 Task: Create Card Donor Stewardship Performance Review in Board Social Media Advertising Strategies to Workspace Healthcare Consulting. Create Card Home Decor Review in Board Customer Journey Optimization Analytics to Workspace Healthcare Consulting. Create Card Board Meeting Preparation in Board Public Relations Thought Leadership Content Creation and Distribution to Workspace Healthcare Consulting
Action: Mouse moved to (584, 184)
Screenshot: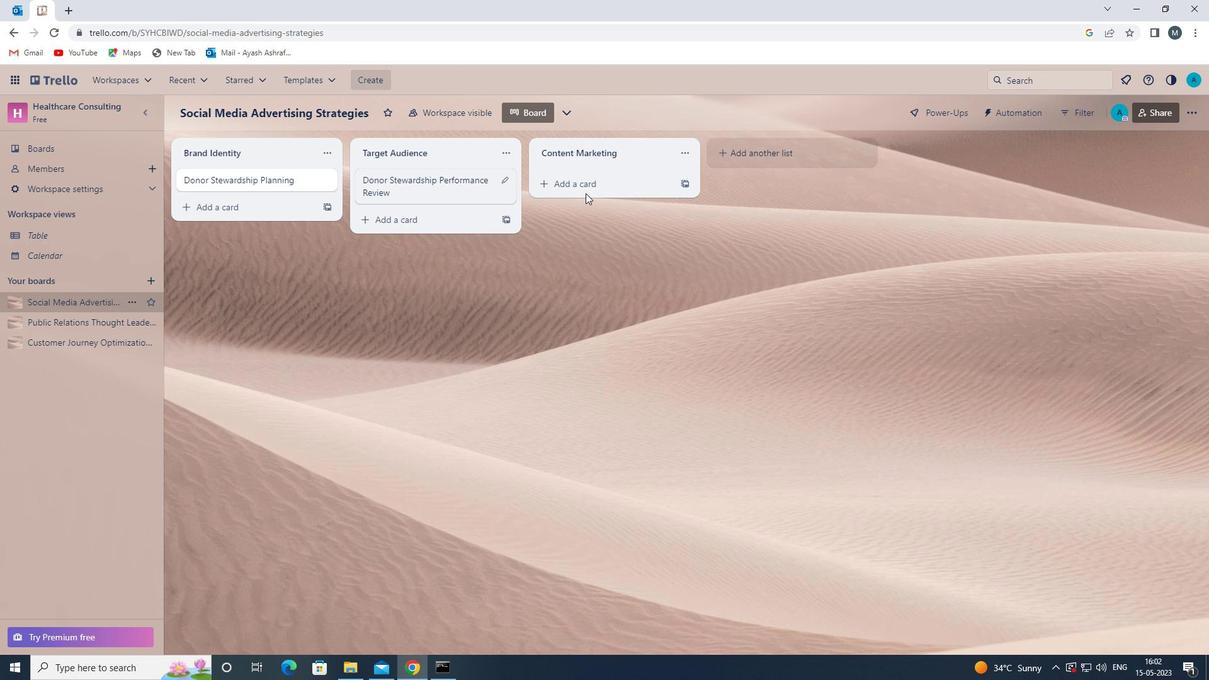 
Action: Mouse pressed left at (584, 184)
Screenshot: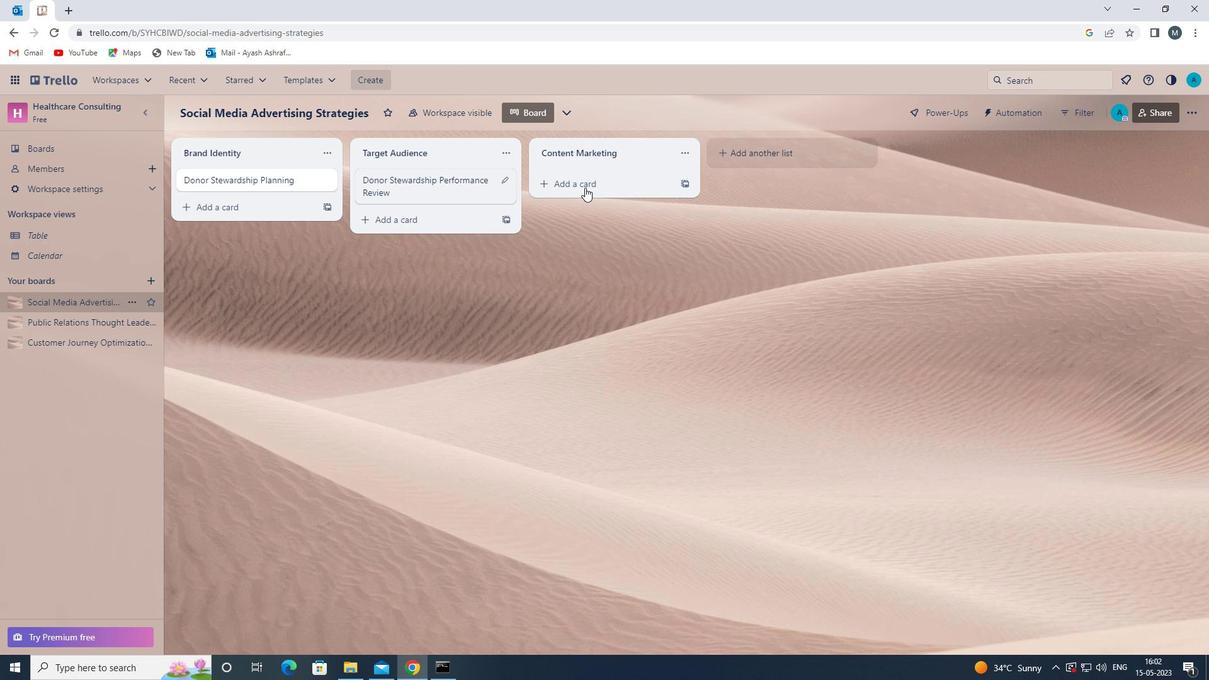 
Action: Mouse pressed left at (584, 184)
Screenshot: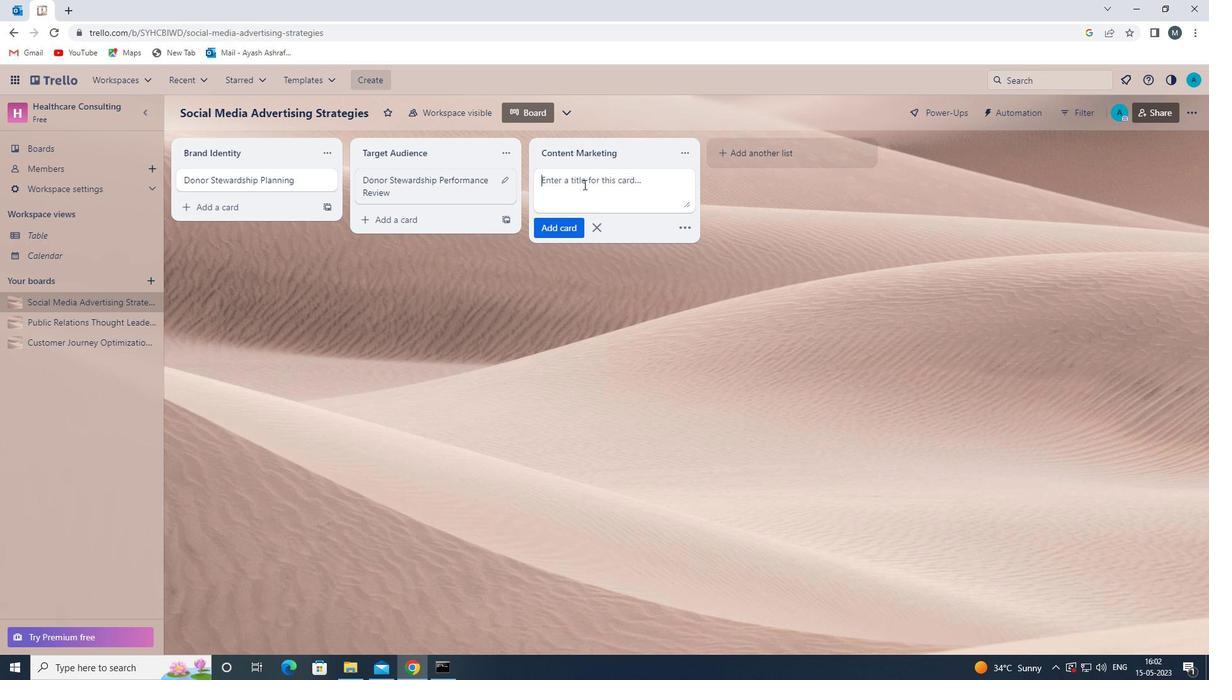 
Action: Key pressed <Key.shift><Key.shift>DONOR<Key.space><Key.shift>STEWARDSHIP<Key.space><Key.shift>PERFORMANCE<Key.space><Key.shift>REVIEW<Key.space>
Screenshot: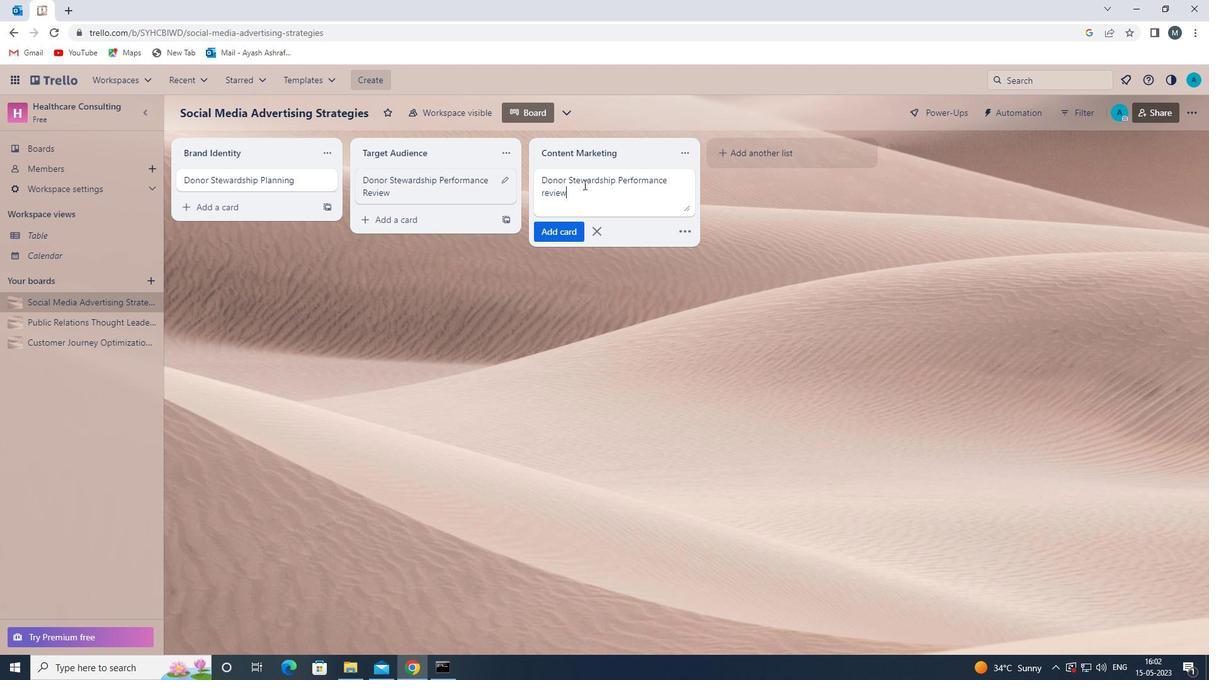 
Action: Mouse moved to (543, 193)
Screenshot: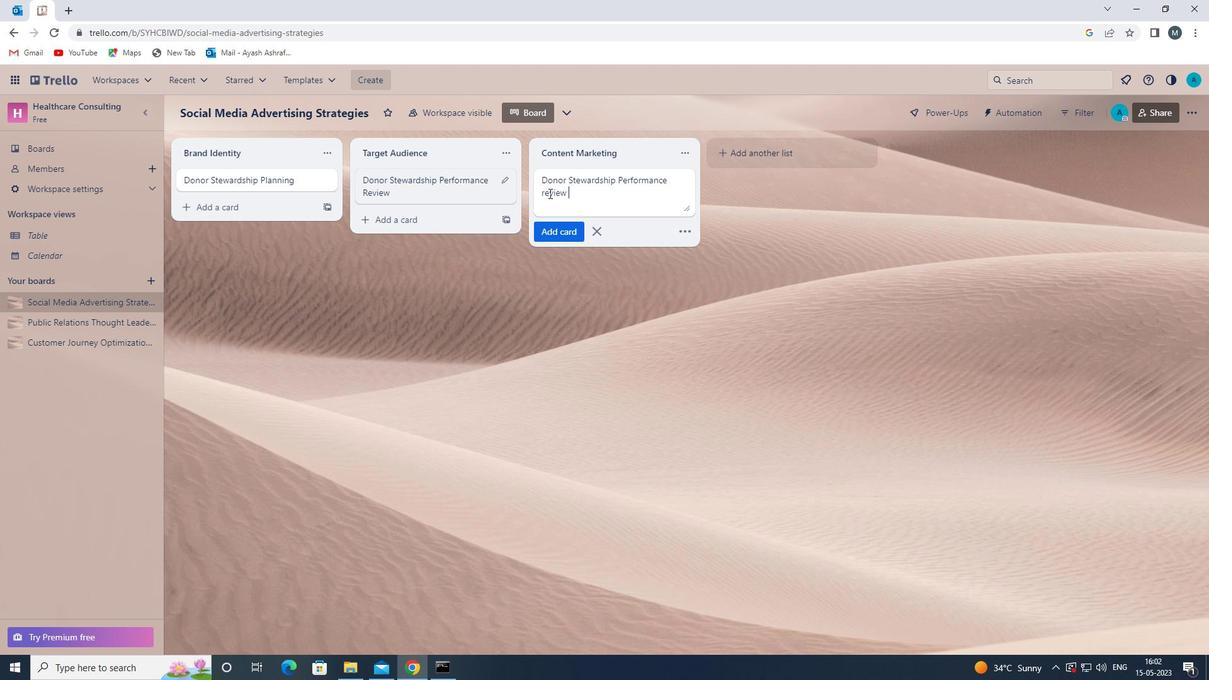
Action: Mouse pressed left at (543, 193)
Screenshot: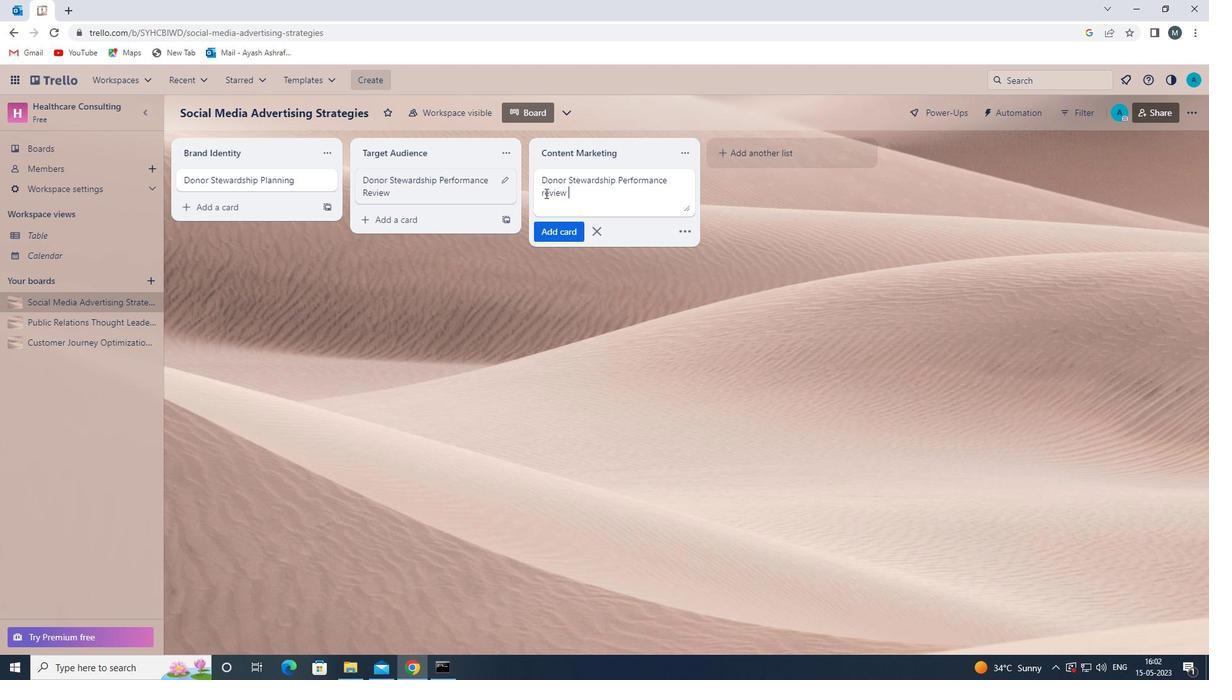 
Action: Mouse moved to (546, 197)
Screenshot: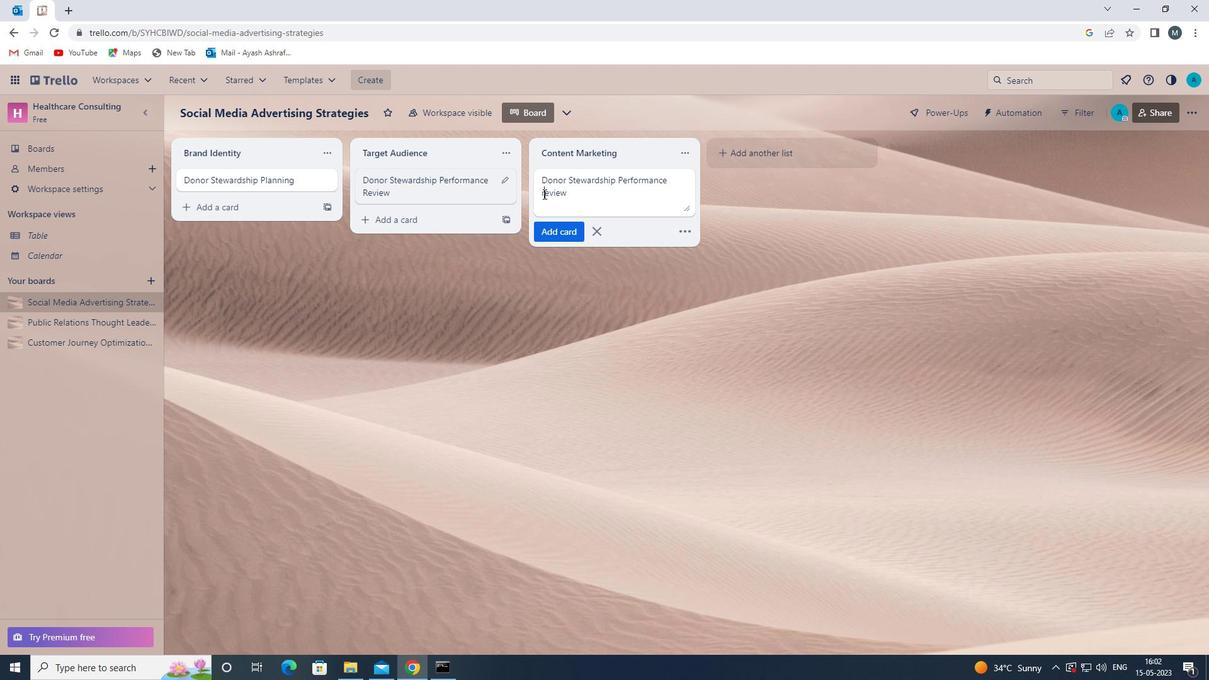 
Action: Key pressed <Key.backspace><Key.shift>R
Screenshot: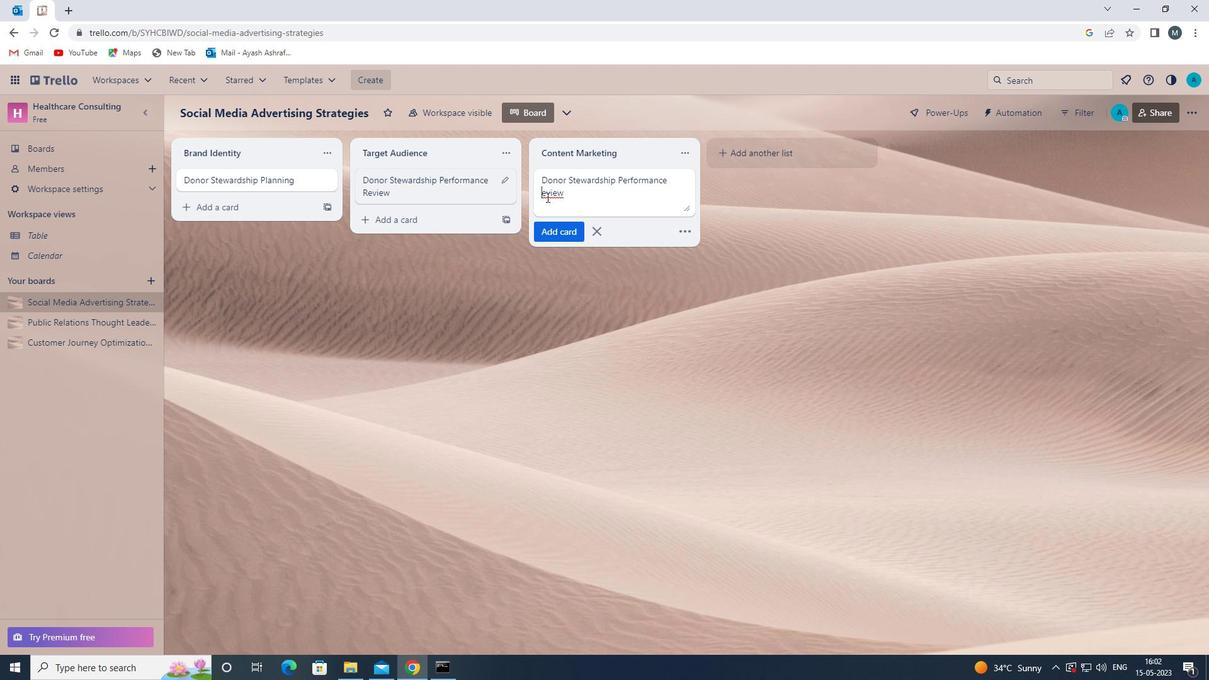 
Action: Mouse moved to (560, 231)
Screenshot: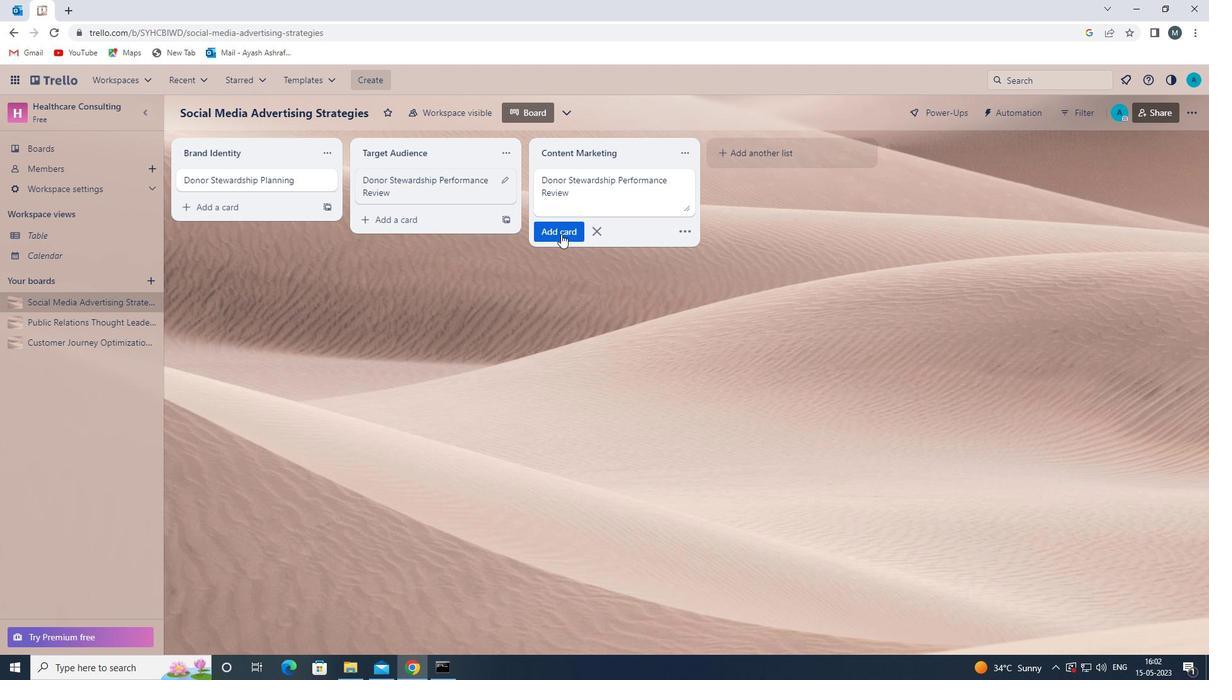 
Action: Mouse pressed left at (560, 231)
Screenshot: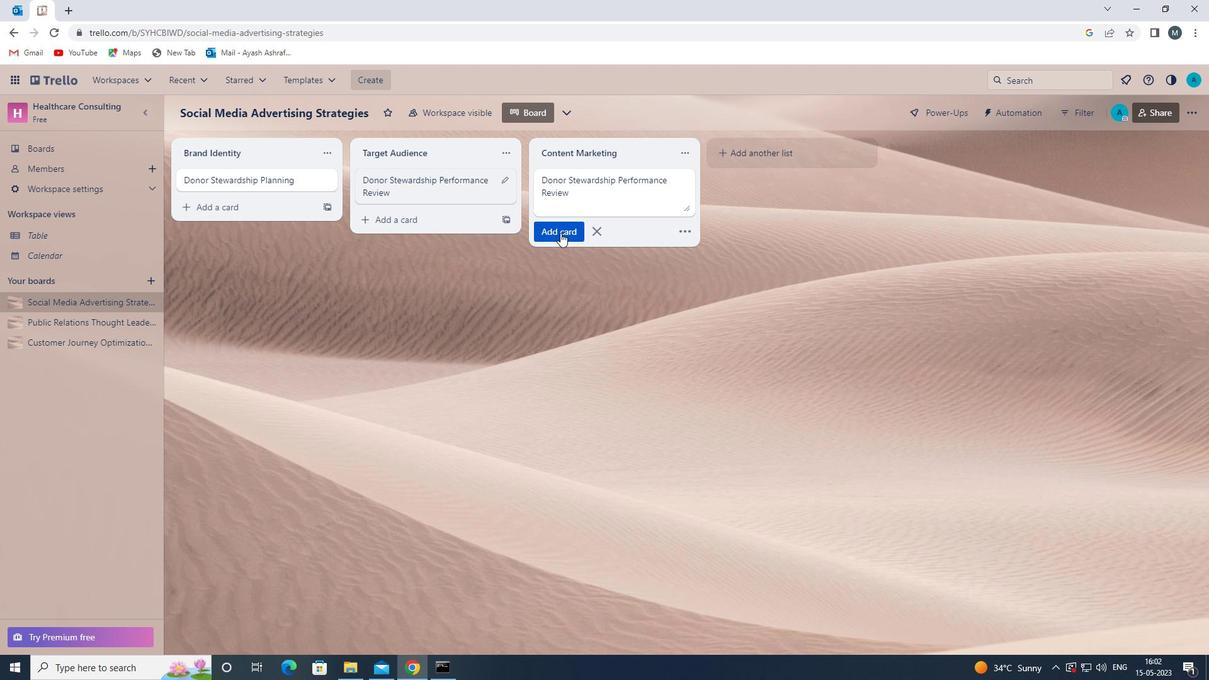 
Action: Mouse moved to (497, 342)
Screenshot: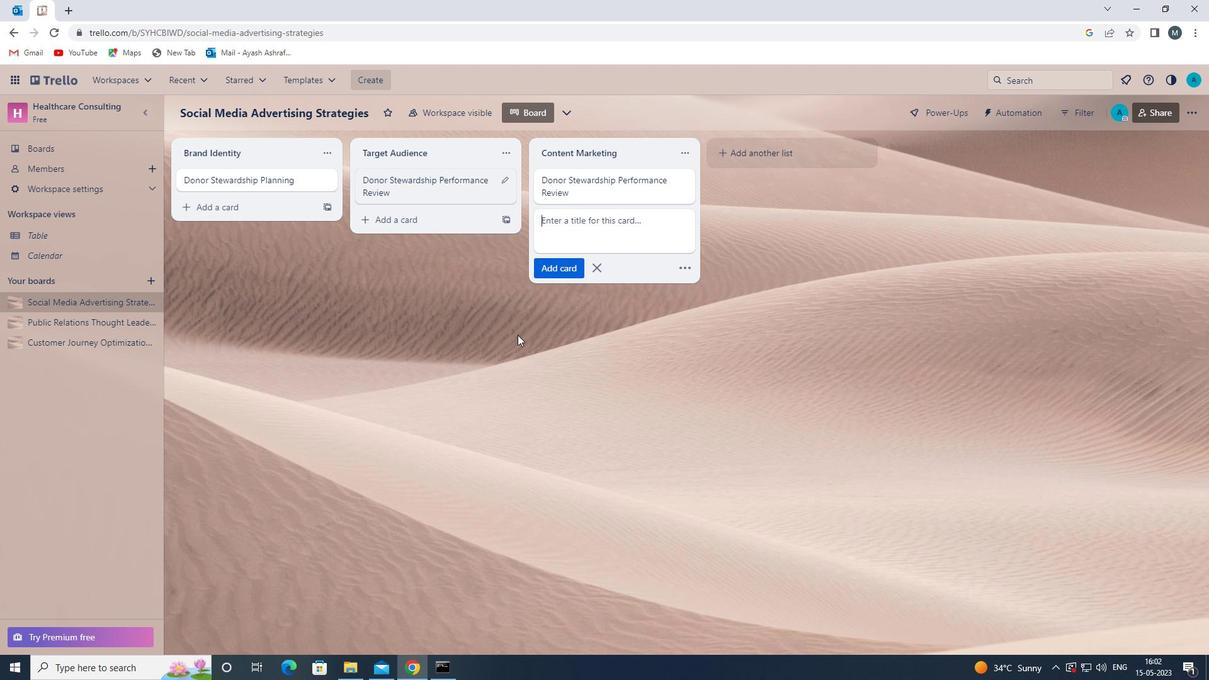 
Action: Mouse pressed left at (497, 342)
Screenshot: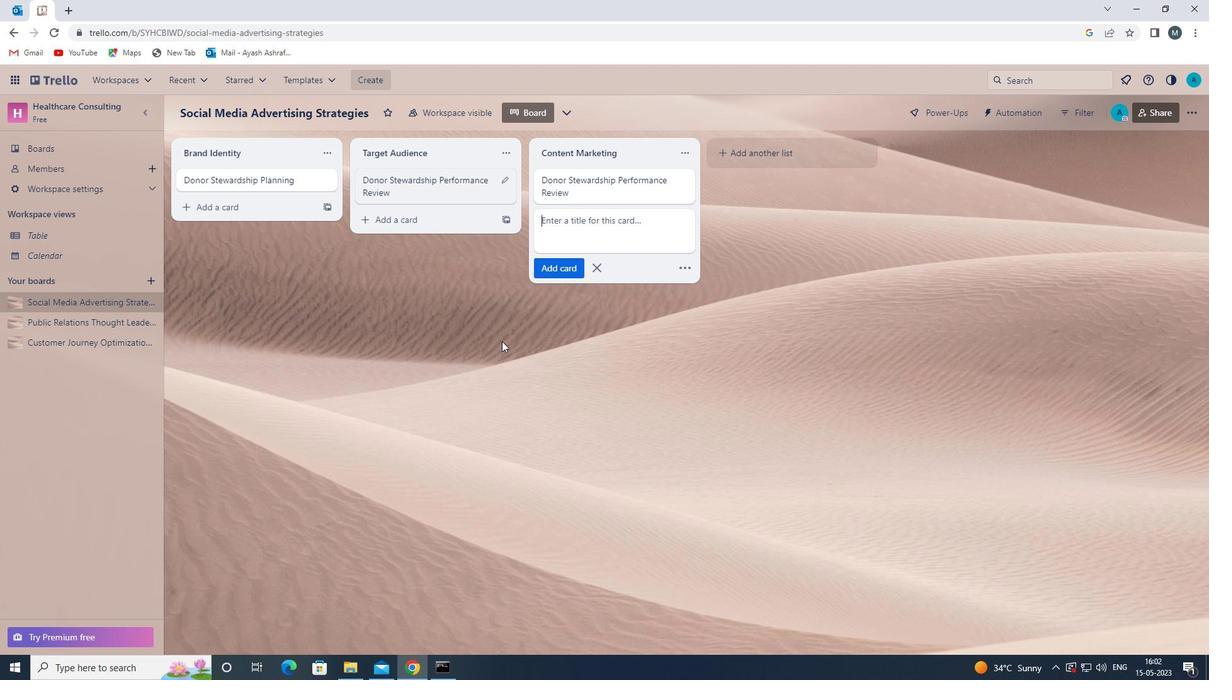 
Action: Mouse moved to (61, 341)
Screenshot: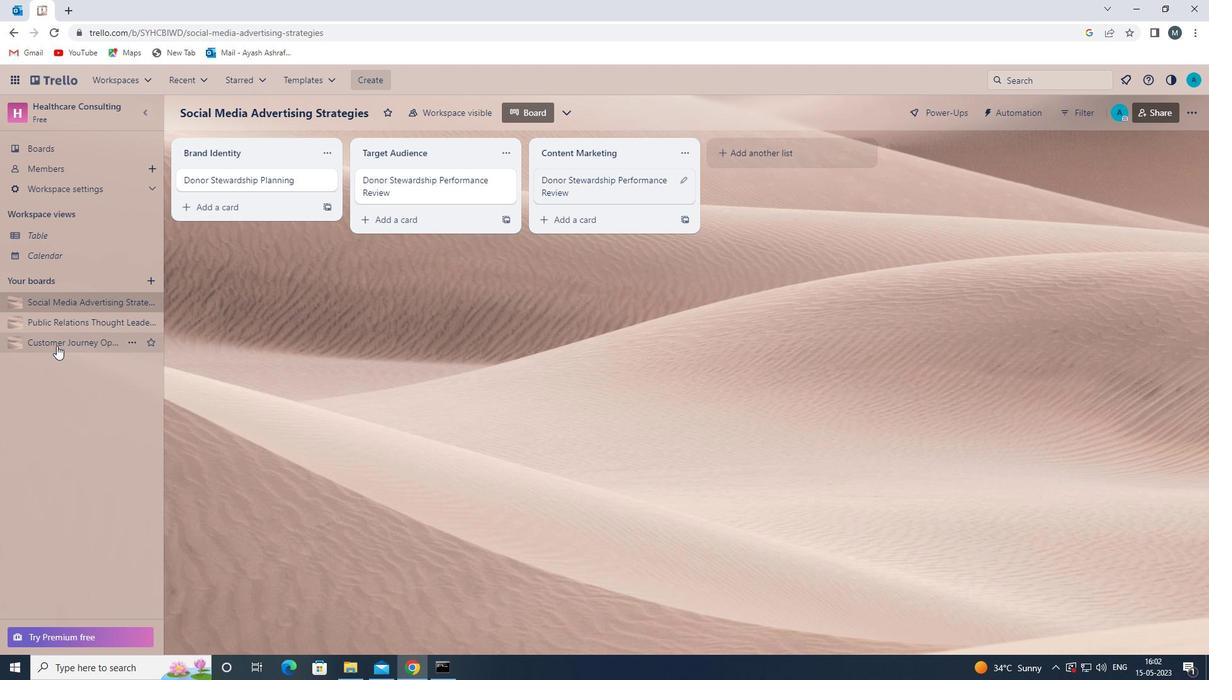 
Action: Mouse pressed left at (61, 341)
Screenshot: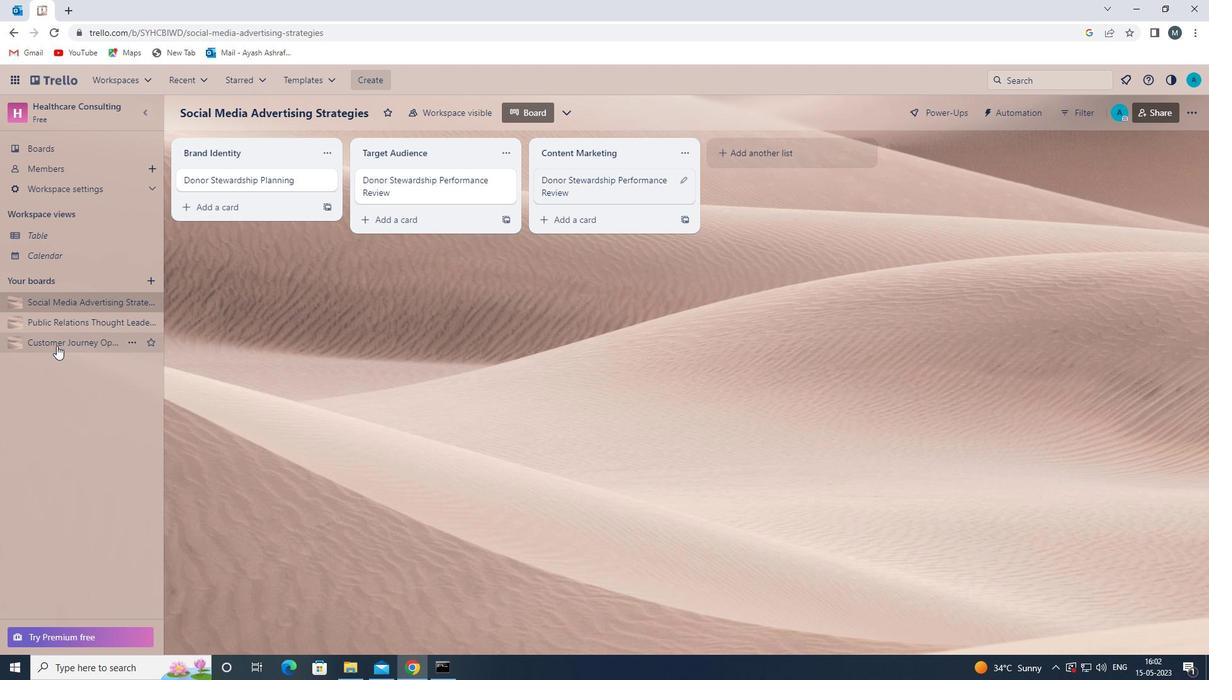 
Action: Mouse moved to (556, 184)
Screenshot: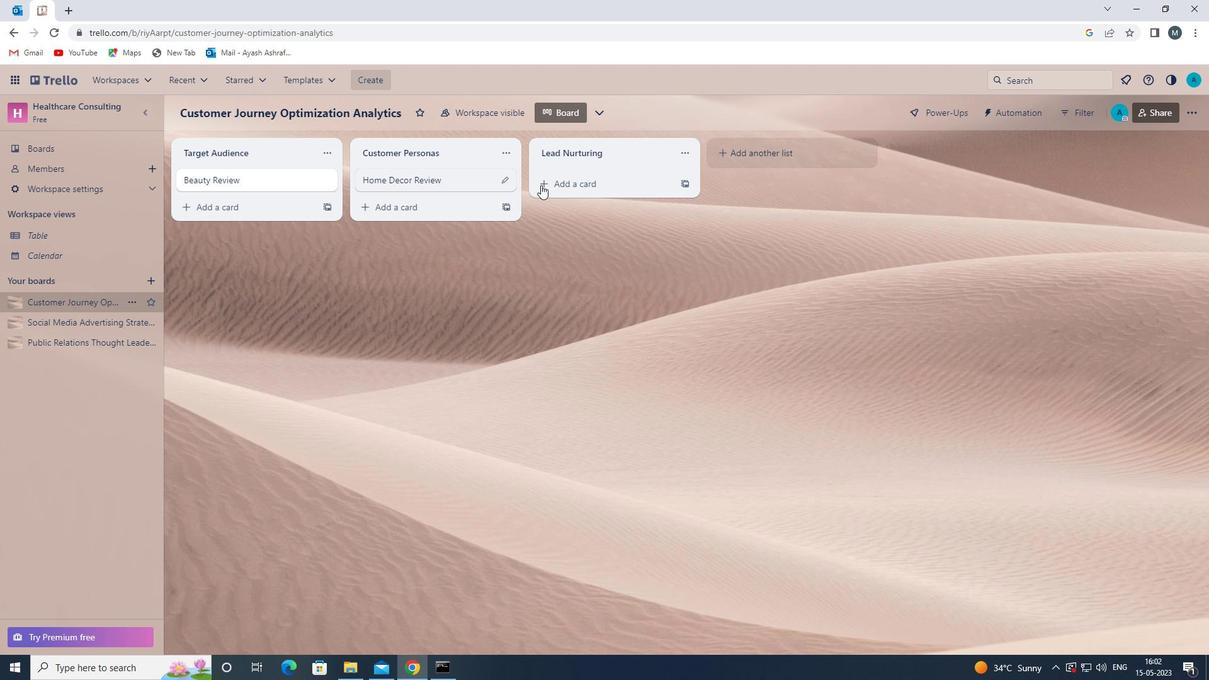 
Action: Mouse pressed left at (556, 184)
Screenshot: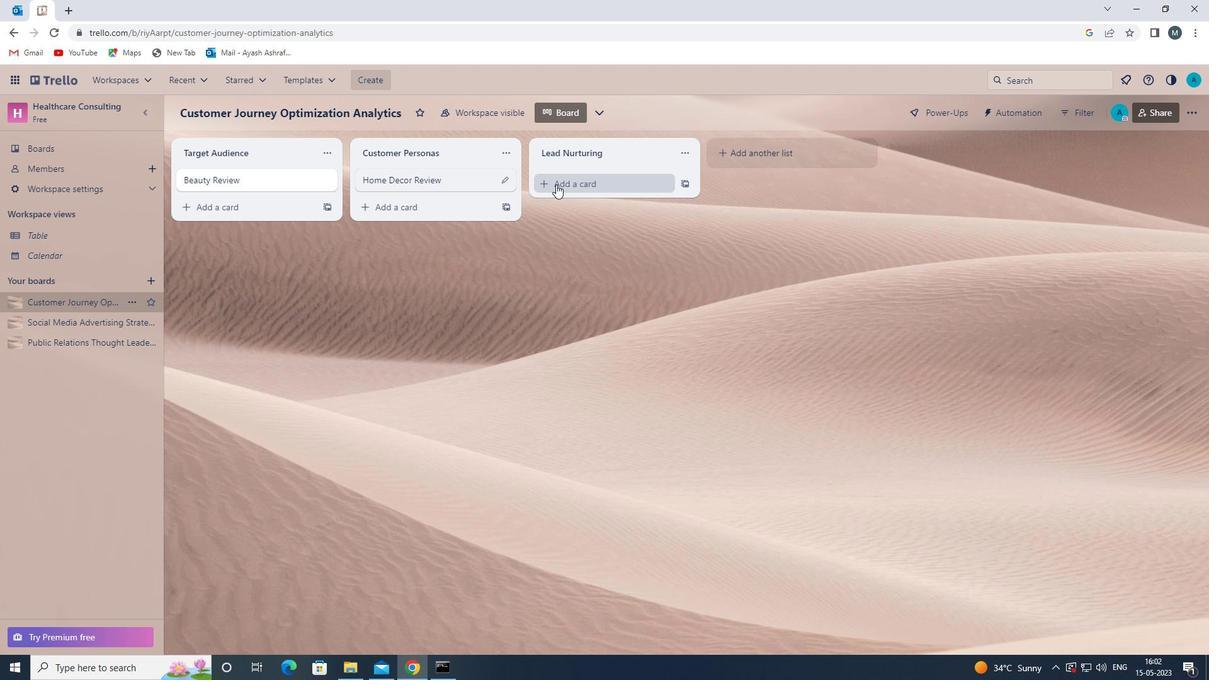 
Action: Mouse moved to (567, 186)
Screenshot: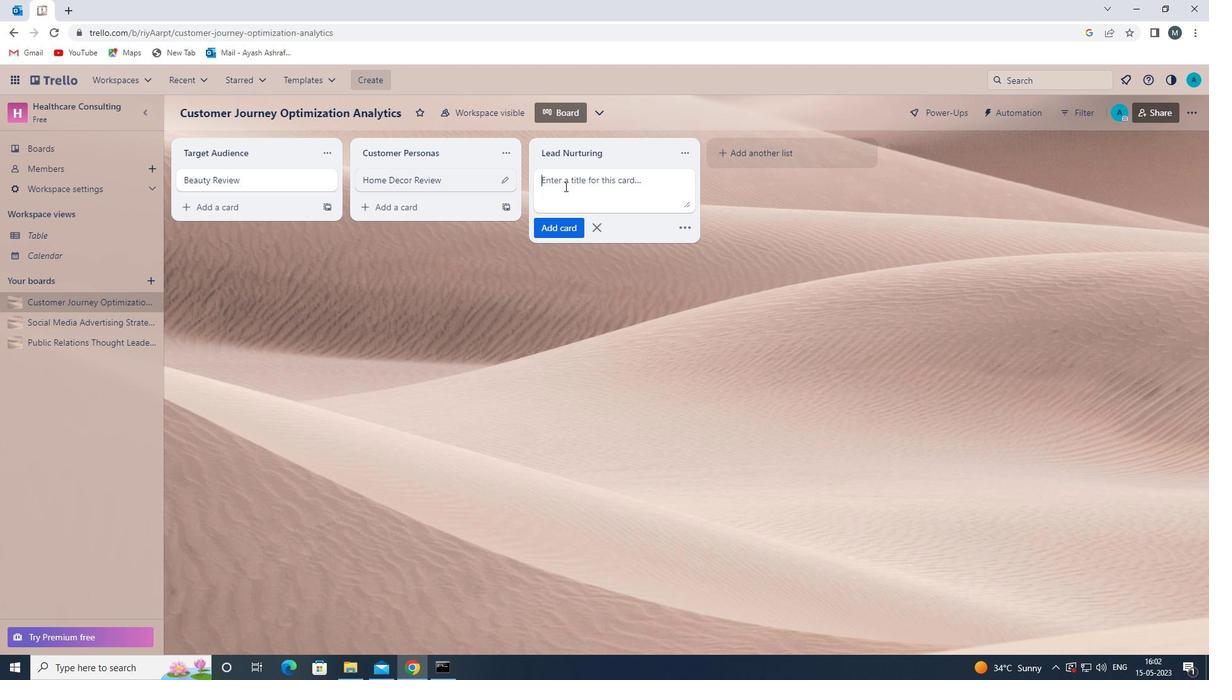 
Action: Mouse pressed left at (567, 186)
Screenshot: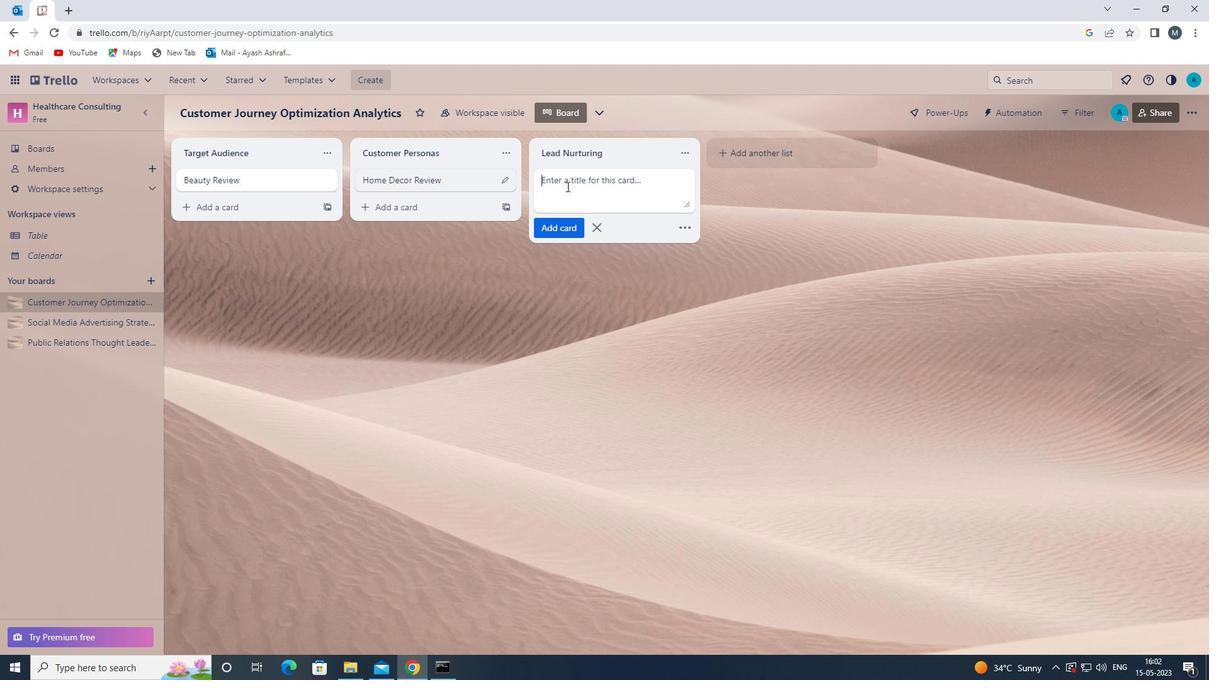 
Action: Key pressed <Key.shift>HOME<Key.space><Key.shift><Key.shift><Key.shift><Key.shift><Key.shift><Key.shift><Key.shift><Key.shift><Key.shift><Key.shift><Key.shift><Key.shift><Key.shift><Key.shift><Key.shift><Key.shift><Key.shift><Key.shift><Key.shift><Key.shift>DEX<Key.backspace>COR<Key.space><Key.shift>REVIEW<Key.space>
Screenshot: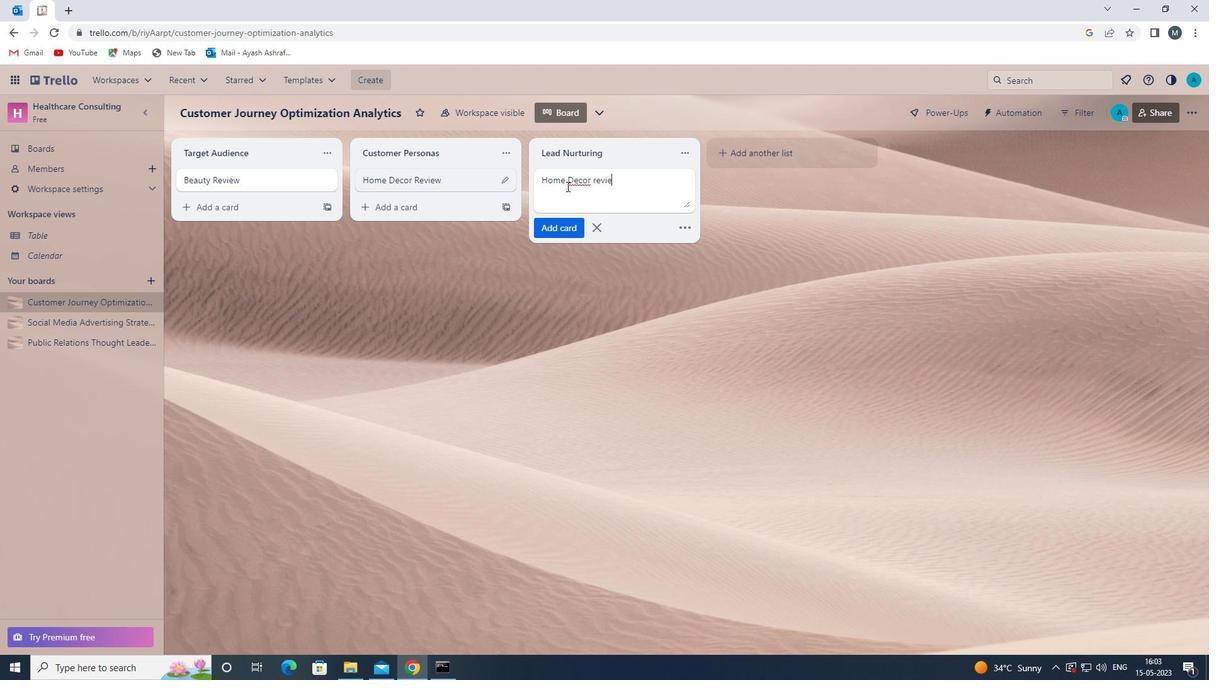 
Action: Mouse moved to (599, 181)
Screenshot: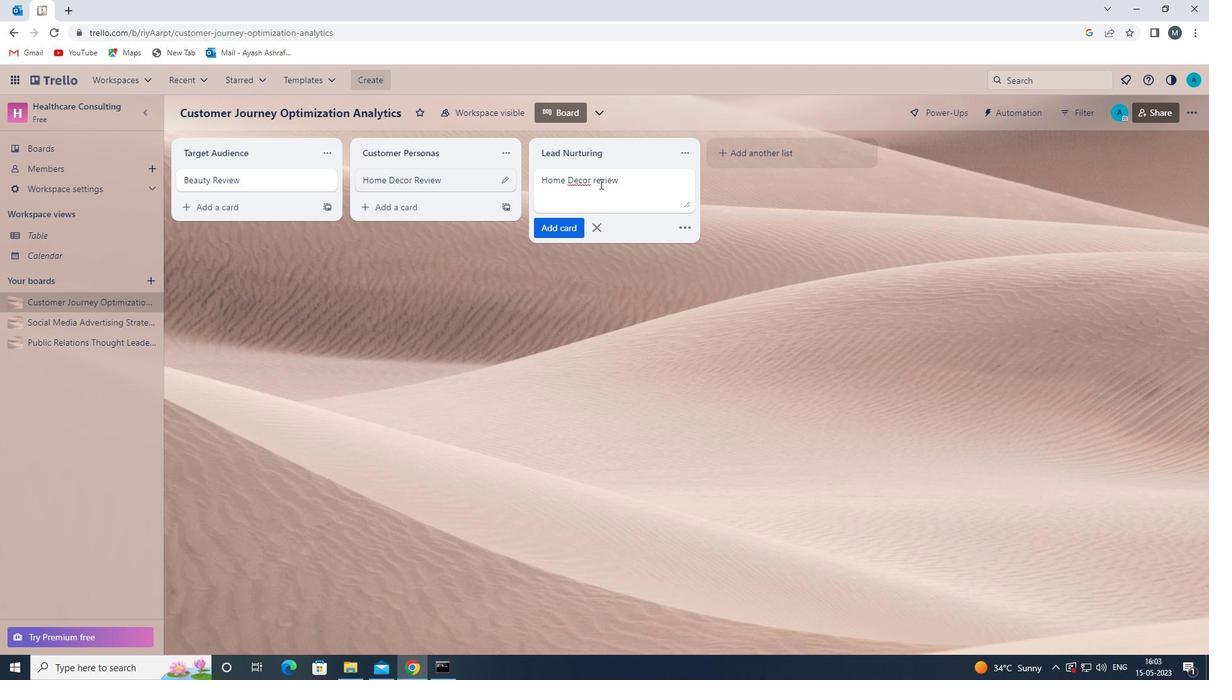 
Action: Mouse pressed left at (599, 181)
Screenshot: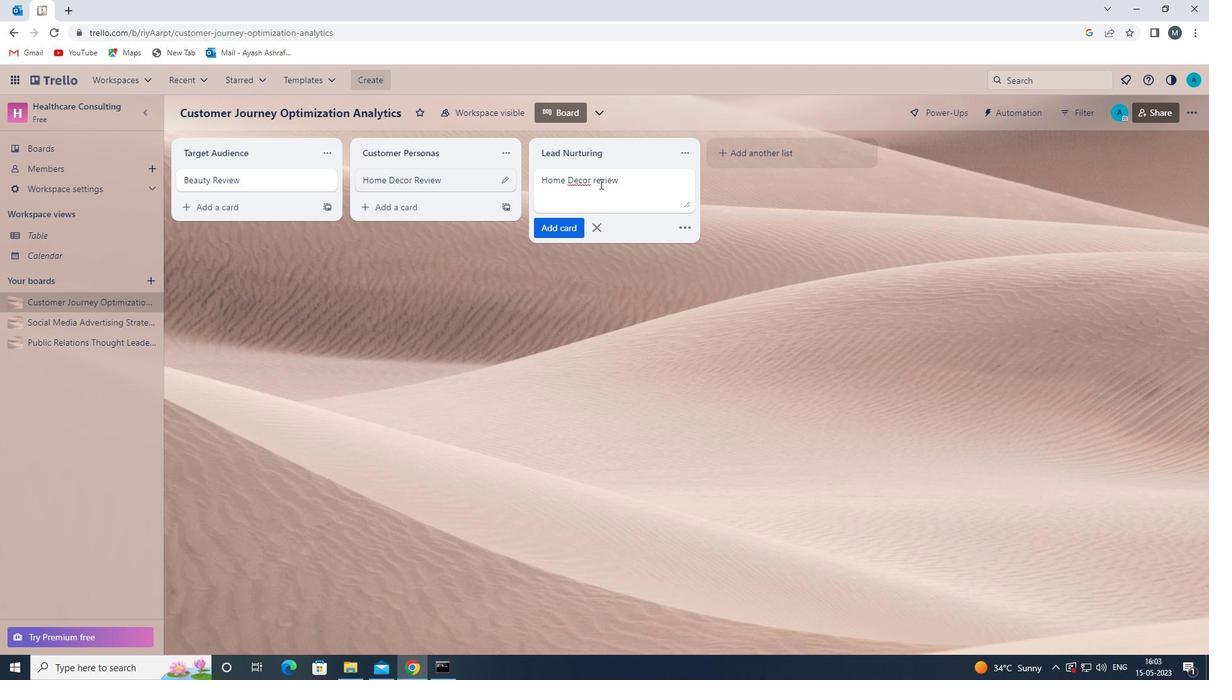 
Action: Mouse moved to (598, 179)
Screenshot: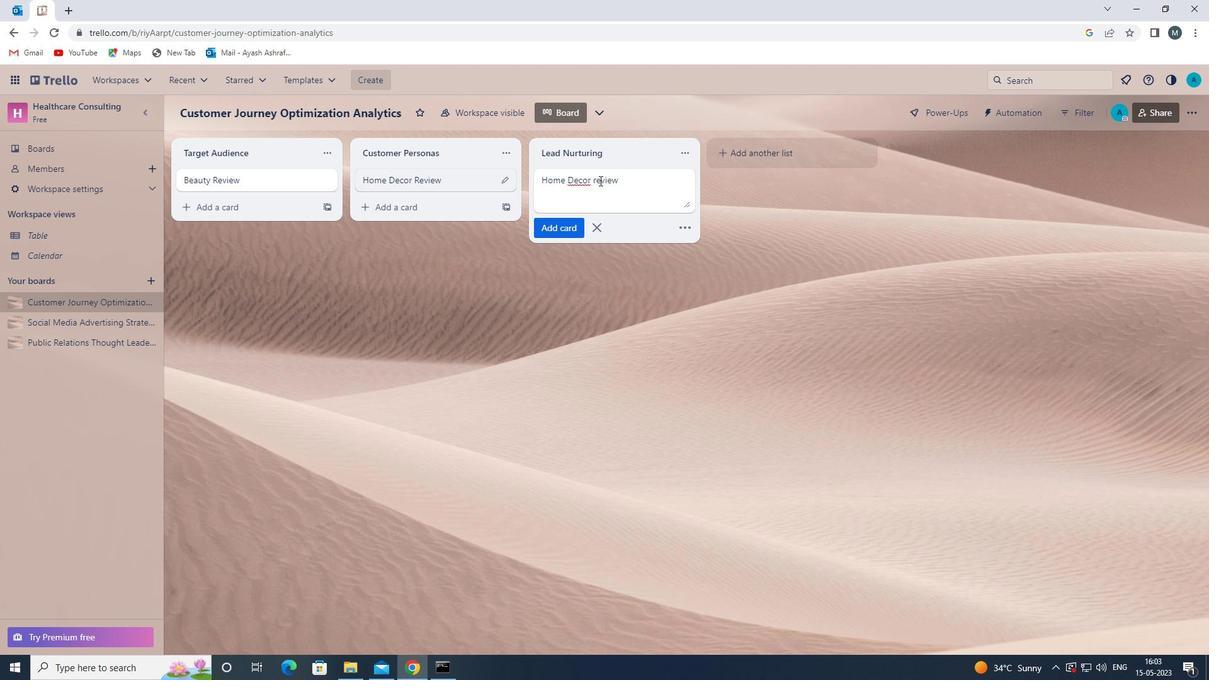 
Action: Mouse pressed left at (598, 179)
Screenshot: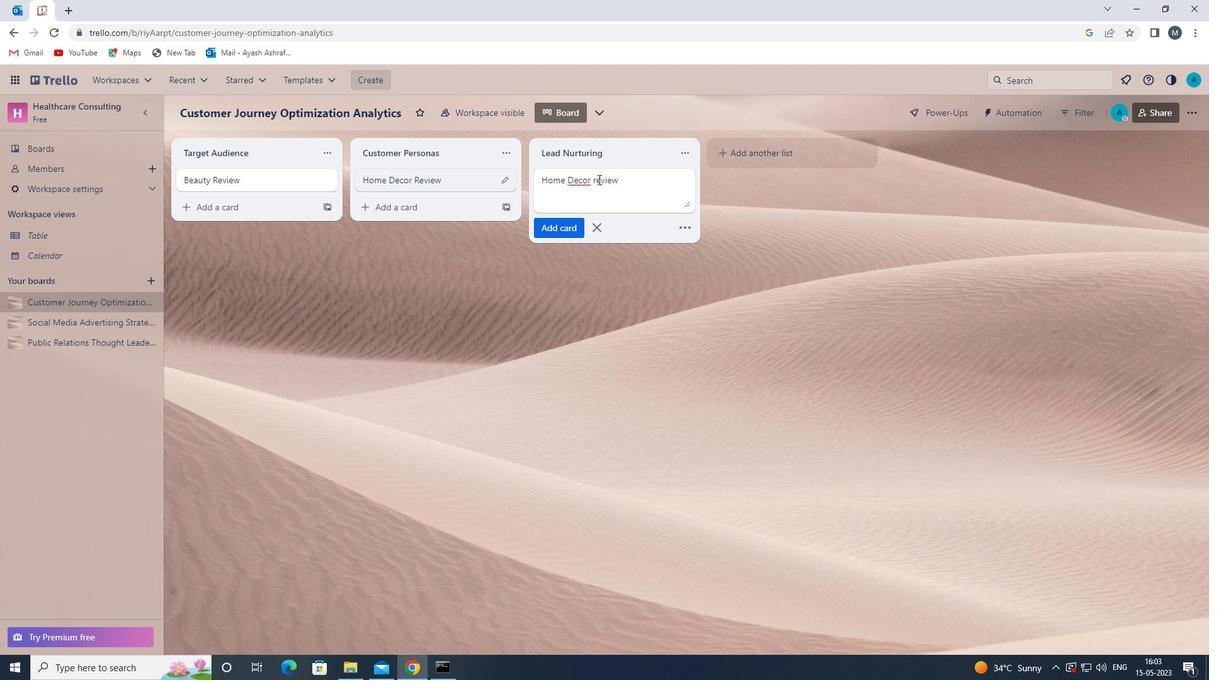 
Action: Mouse moved to (601, 180)
Screenshot: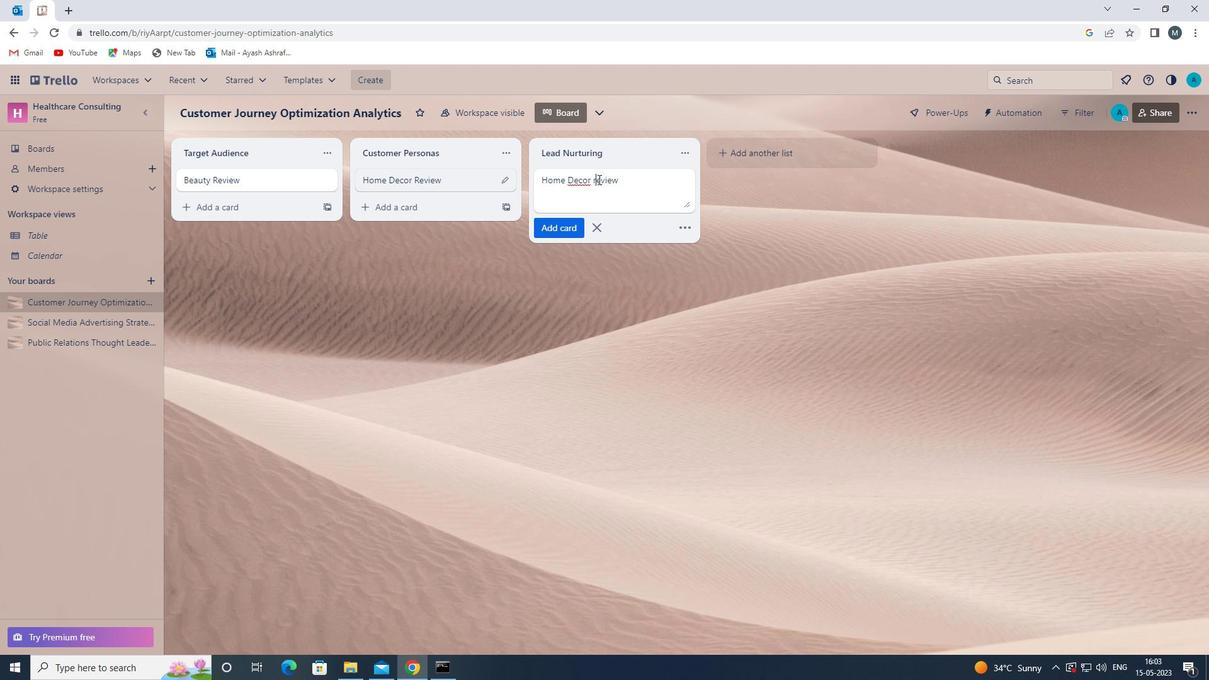 
Action: Key pressed <Key.backspace><Key.shift>R
Screenshot: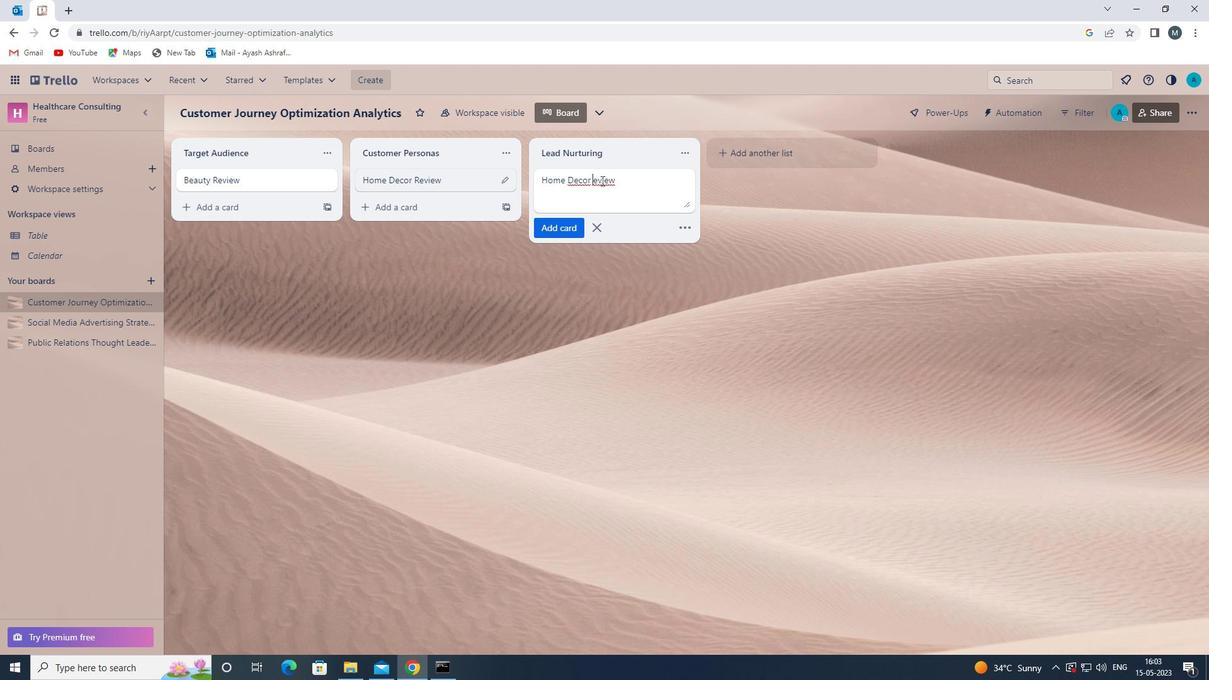 
Action: Mouse moved to (565, 226)
Screenshot: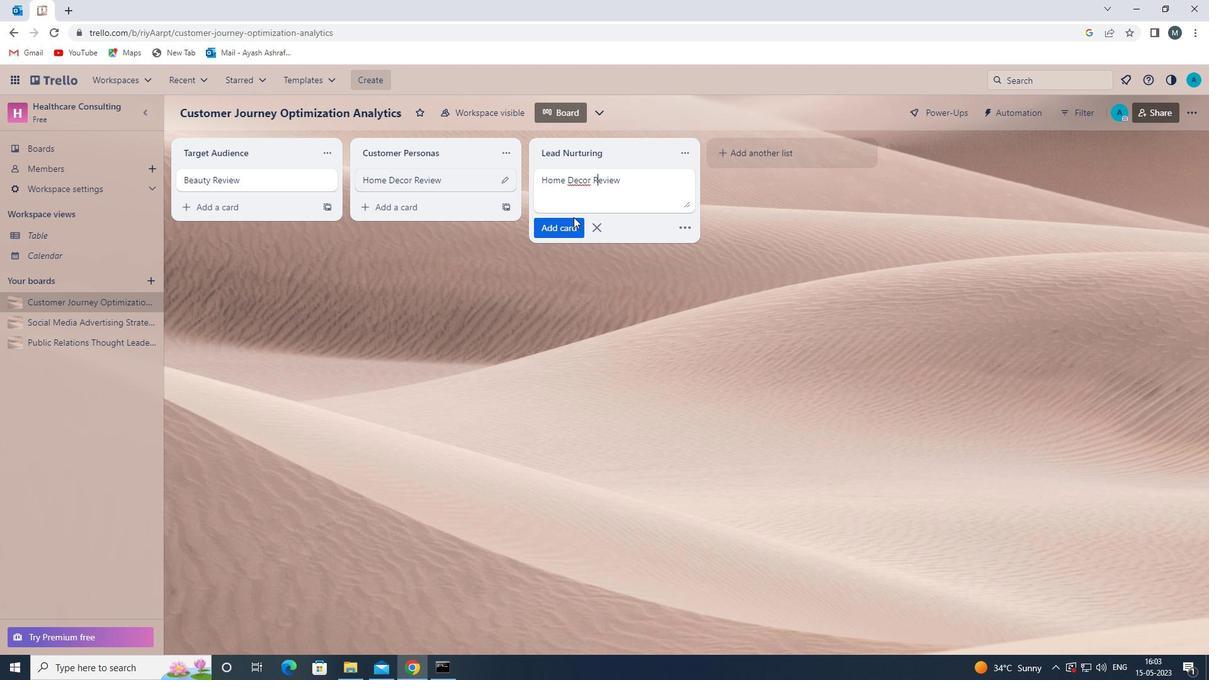
Action: Mouse pressed left at (565, 226)
Screenshot: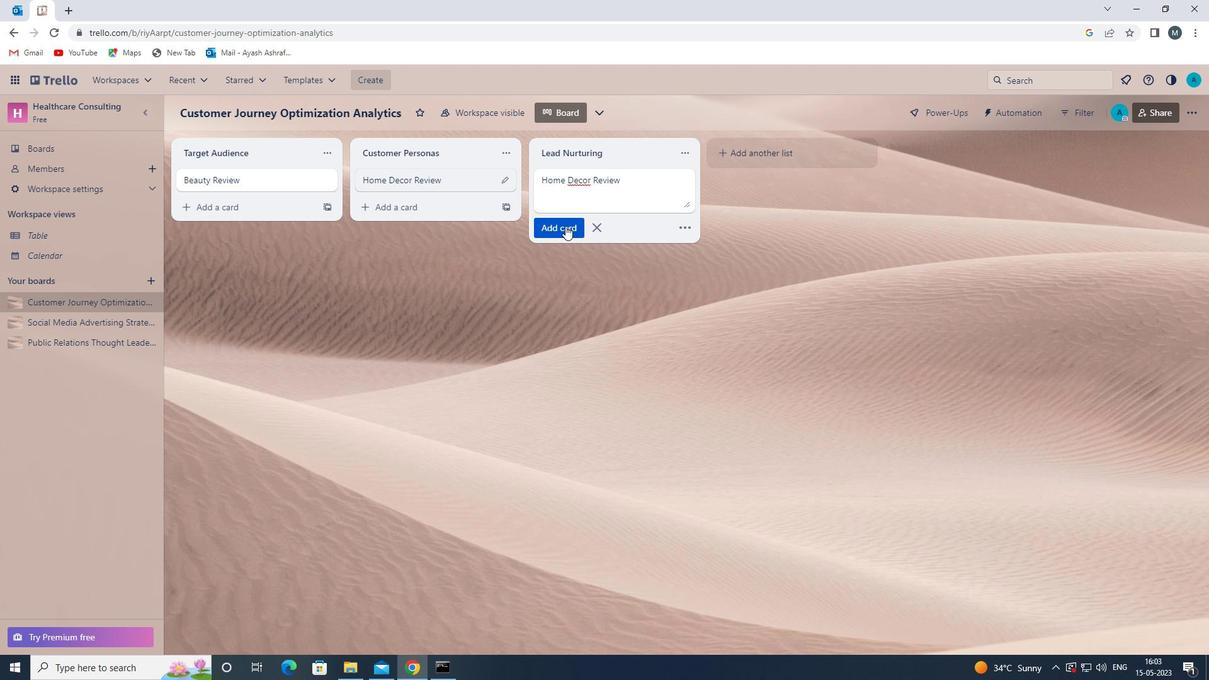 
Action: Mouse moved to (474, 334)
Screenshot: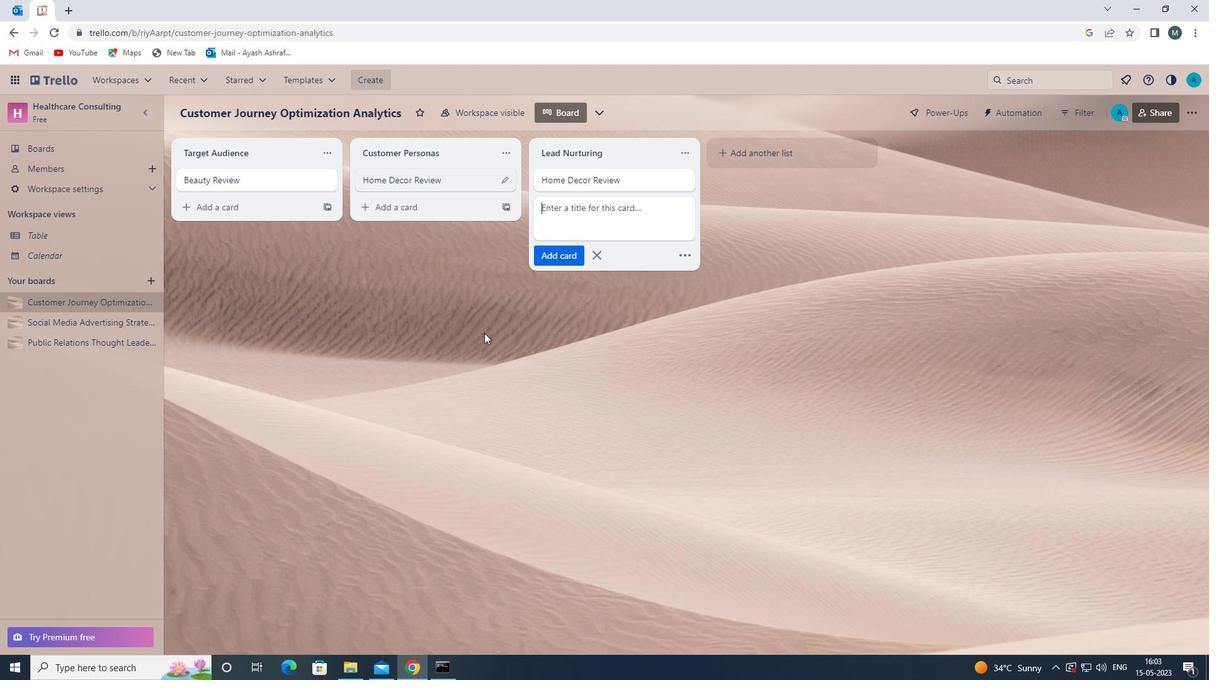 
Action: Mouse pressed left at (474, 334)
Screenshot: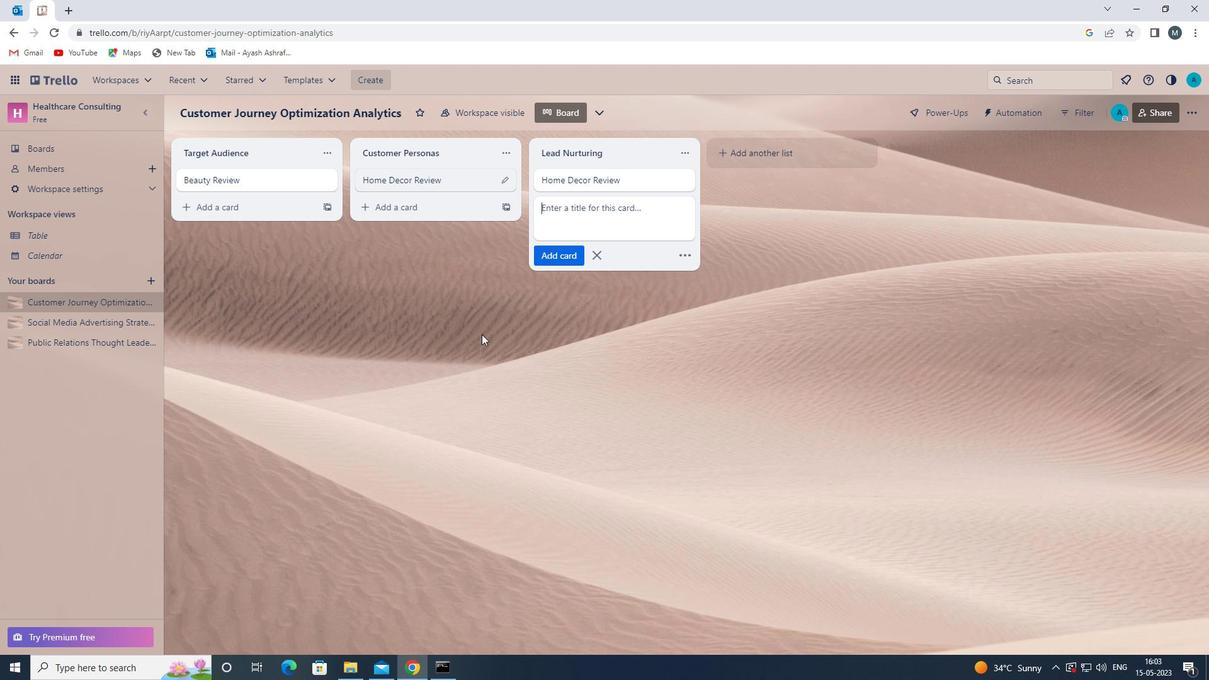 
Action: Mouse moved to (73, 346)
Screenshot: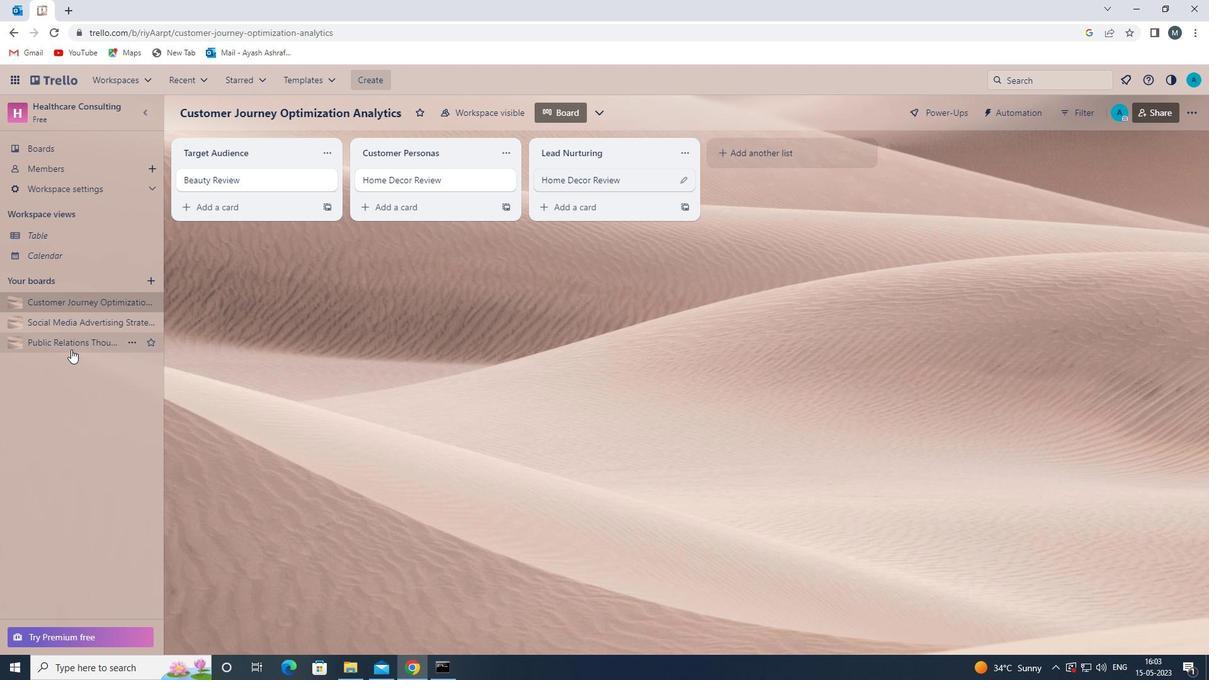 
Action: Mouse pressed left at (73, 346)
Screenshot: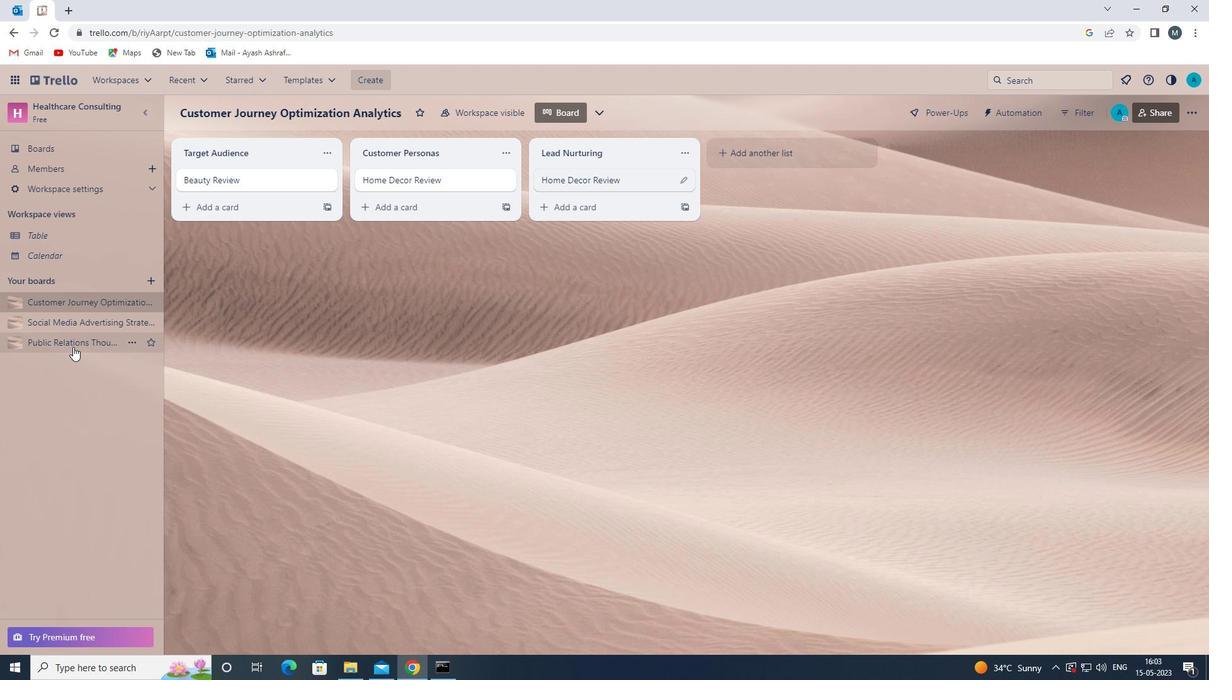 
Action: Mouse moved to (577, 190)
Screenshot: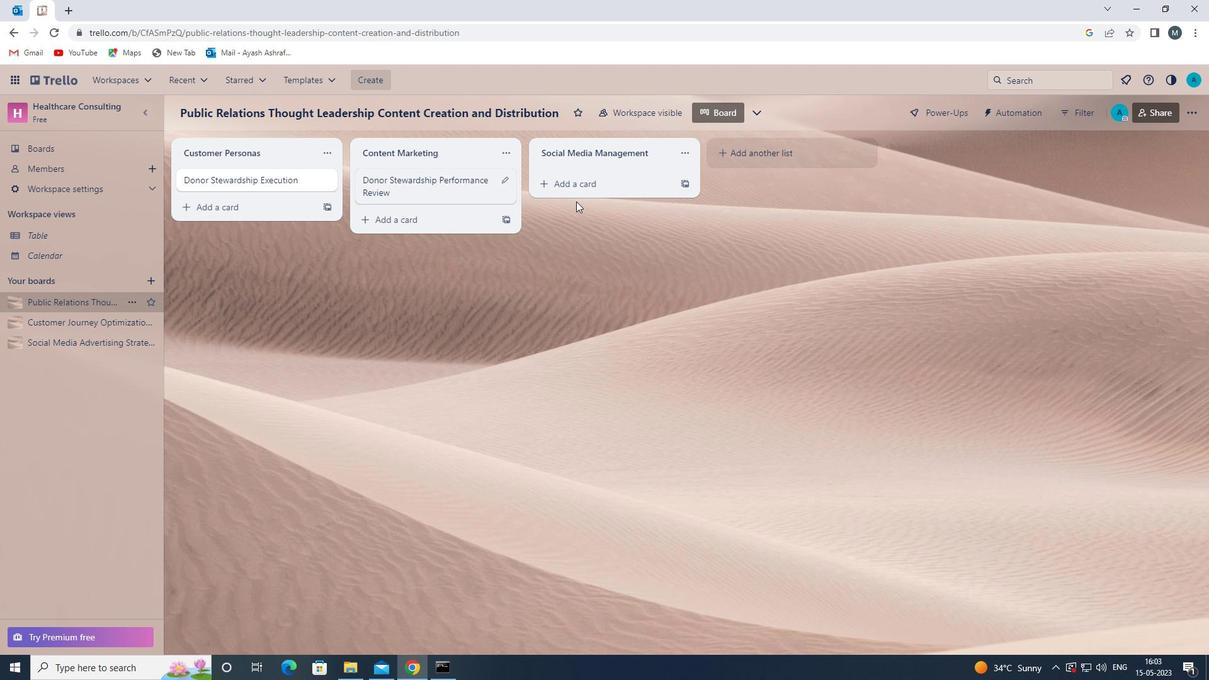 
Action: Mouse pressed left at (577, 190)
Screenshot: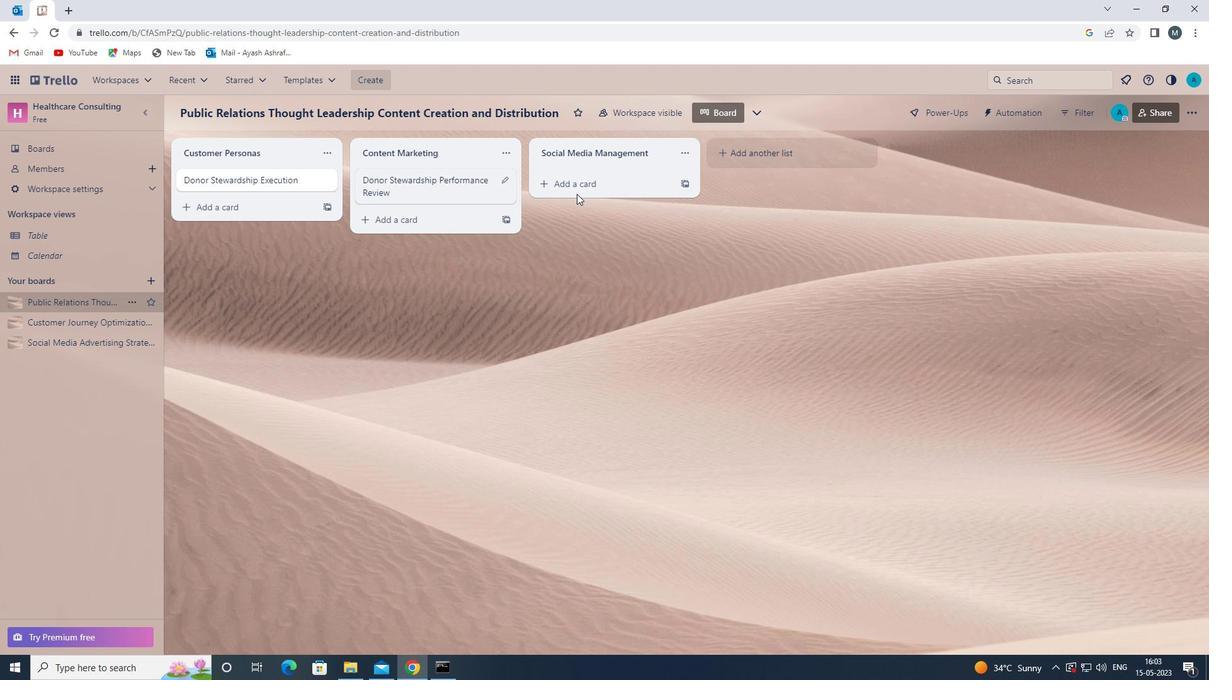 
Action: Mouse moved to (573, 192)
Screenshot: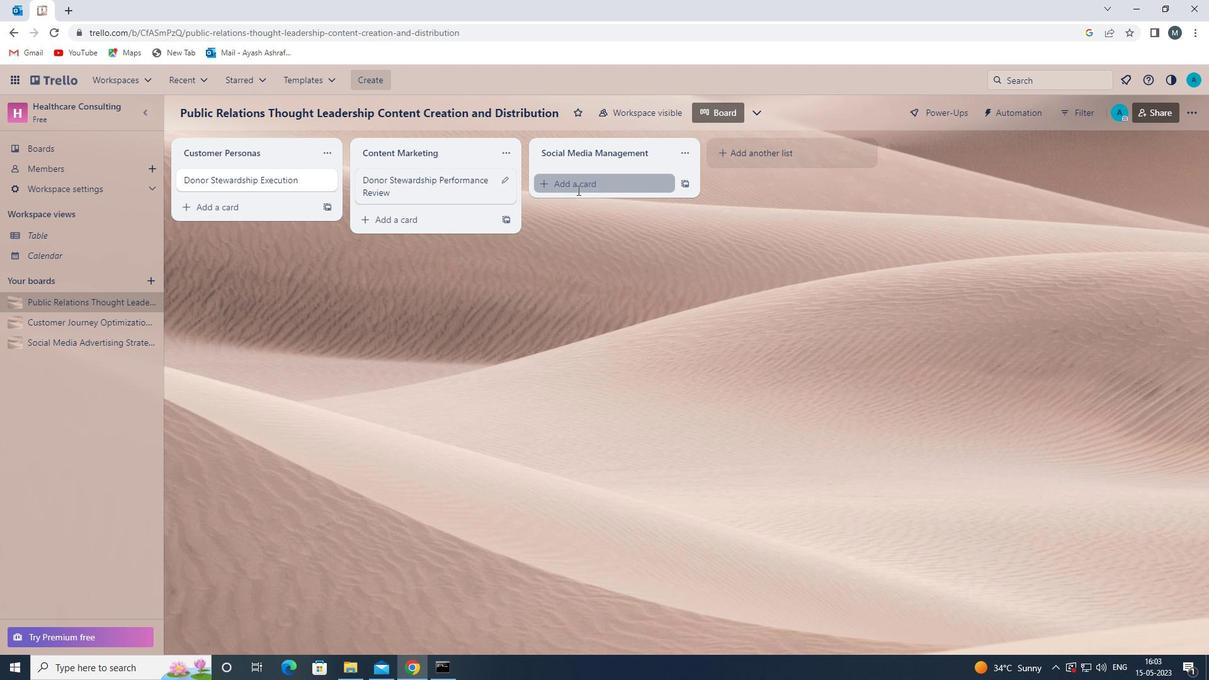 
Action: Mouse pressed left at (573, 192)
Screenshot: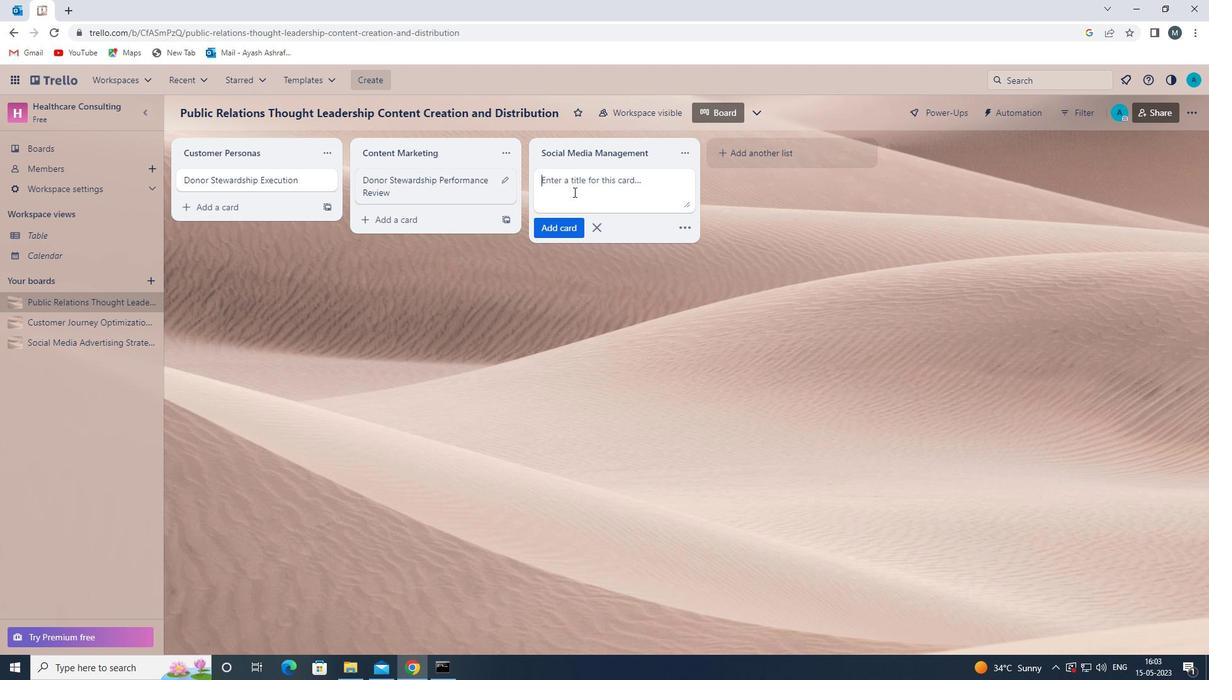 
Action: Key pressed <Key.shift>BOARD<Key.space><Key.shift>MEETING<Key.space><Key.shift><Key.shift><Key.shift>PREPARATION<Key.space>
Screenshot: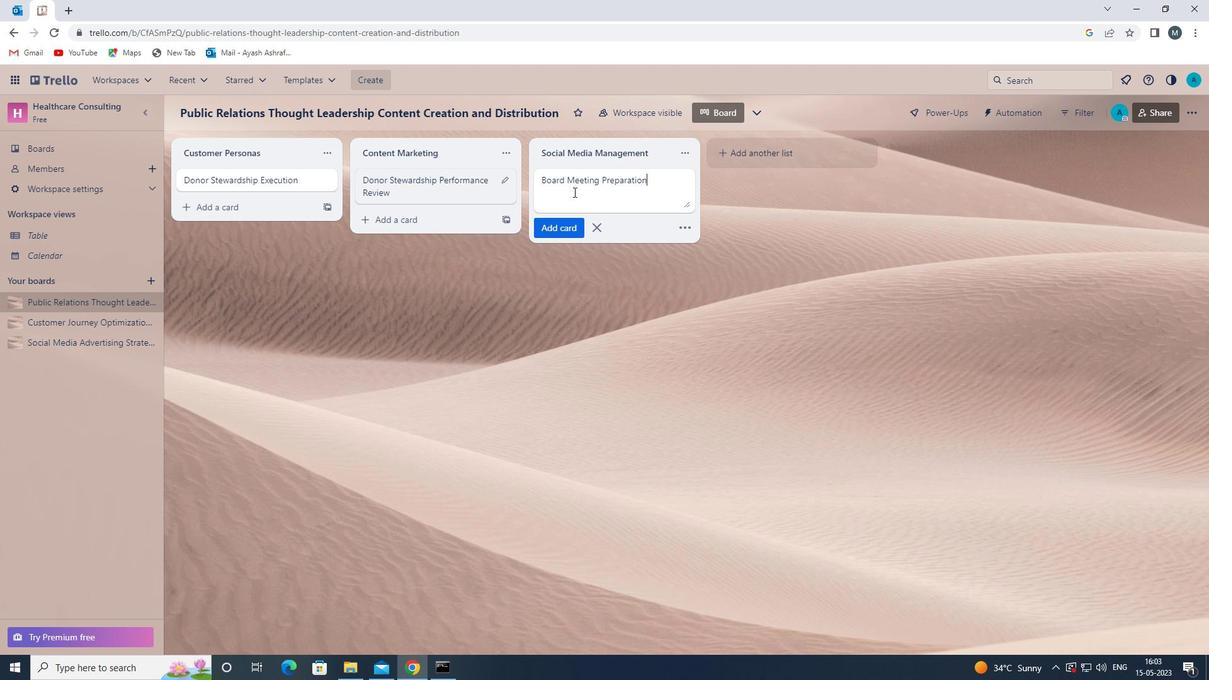 
Action: Mouse moved to (563, 228)
Screenshot: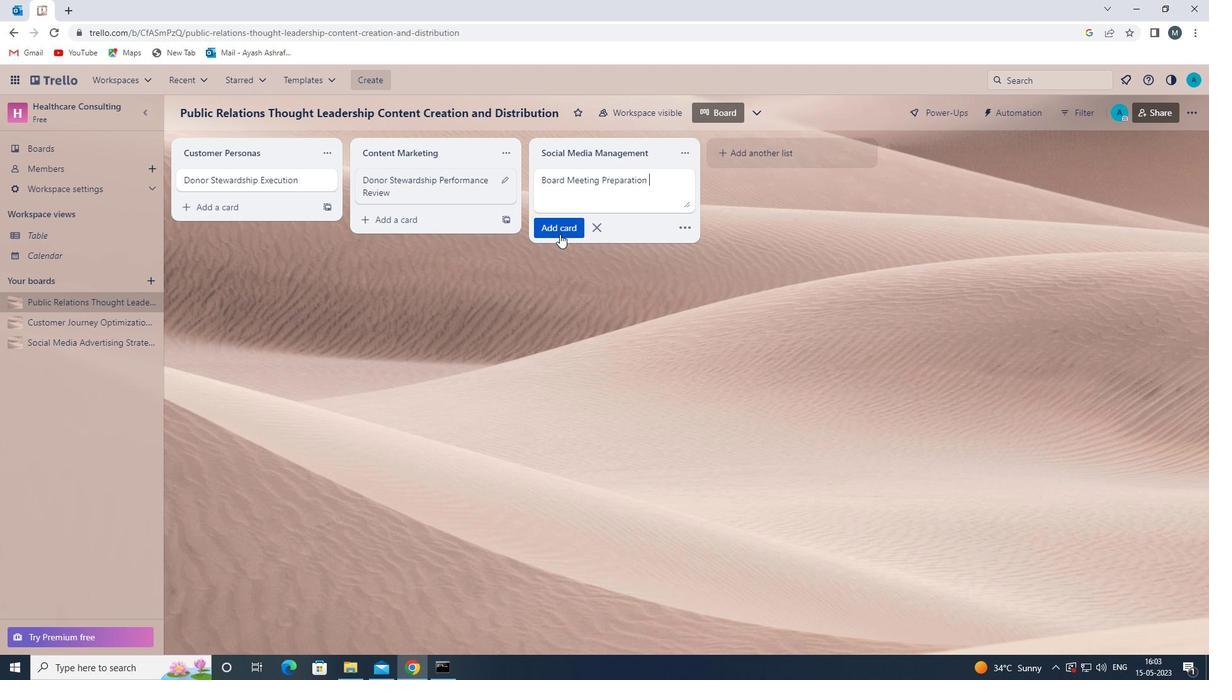 
Action: Mouse pressed left at (563, 228)
Screenshot: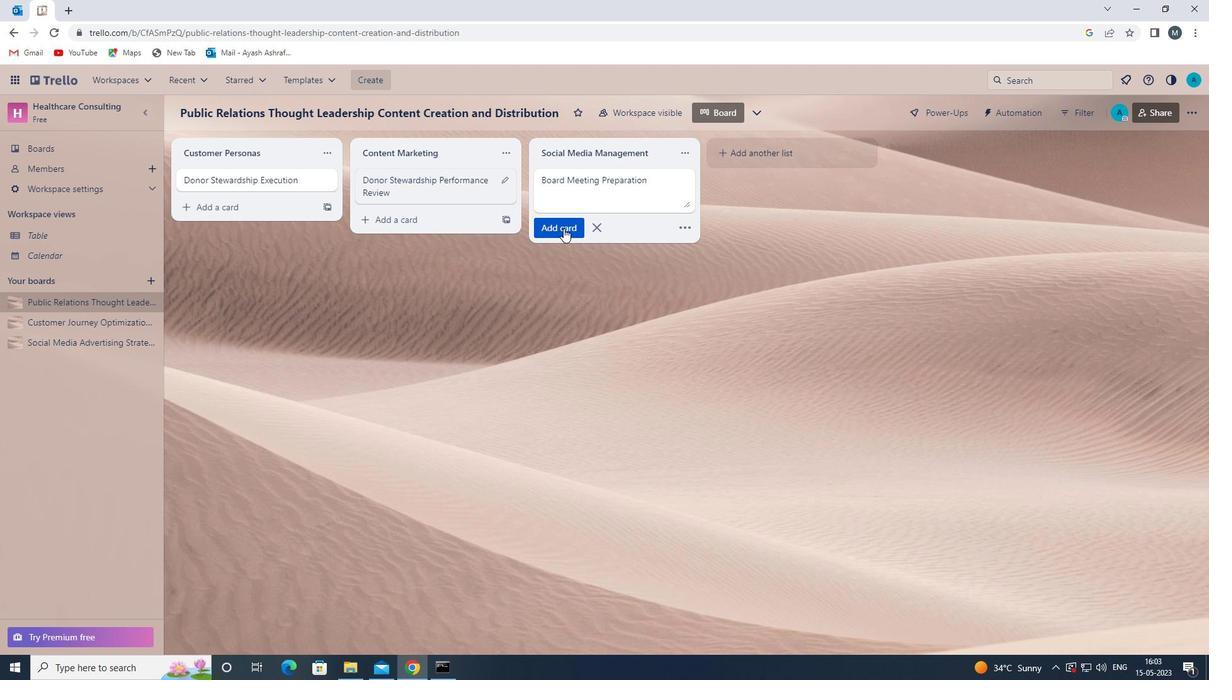 
Action: Mouse moved to (499, 367)
Screenshot: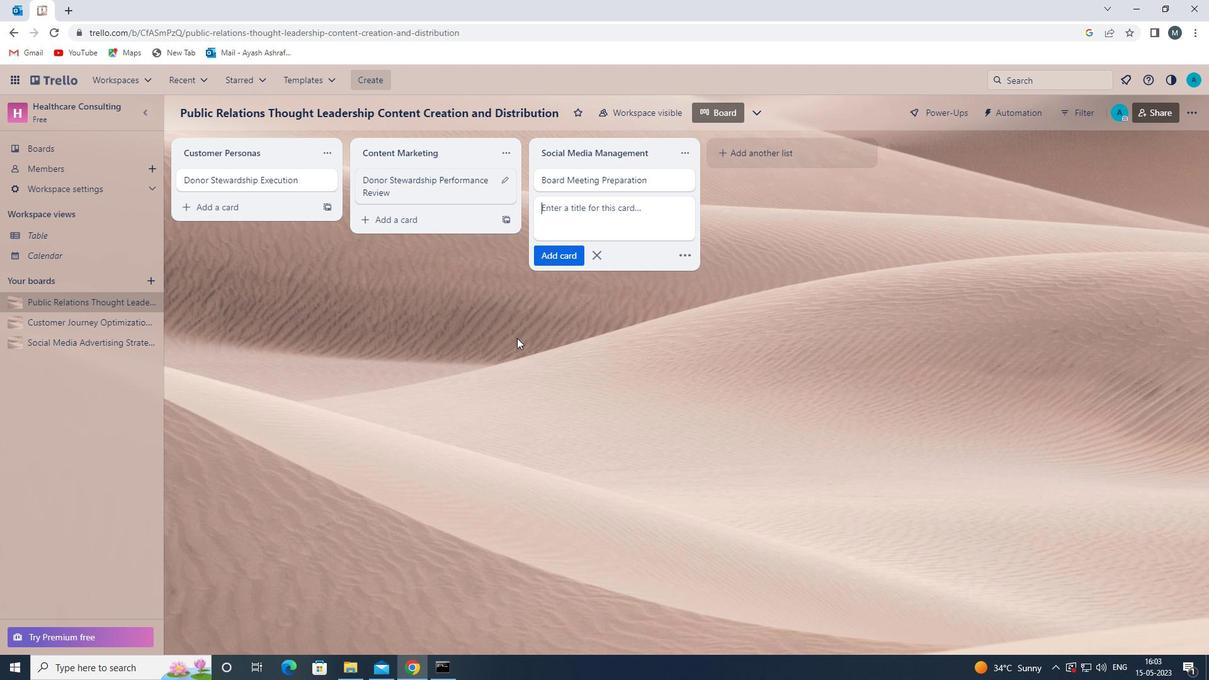 
Action: Mouse pressed left at (499, 367)
Screenshot: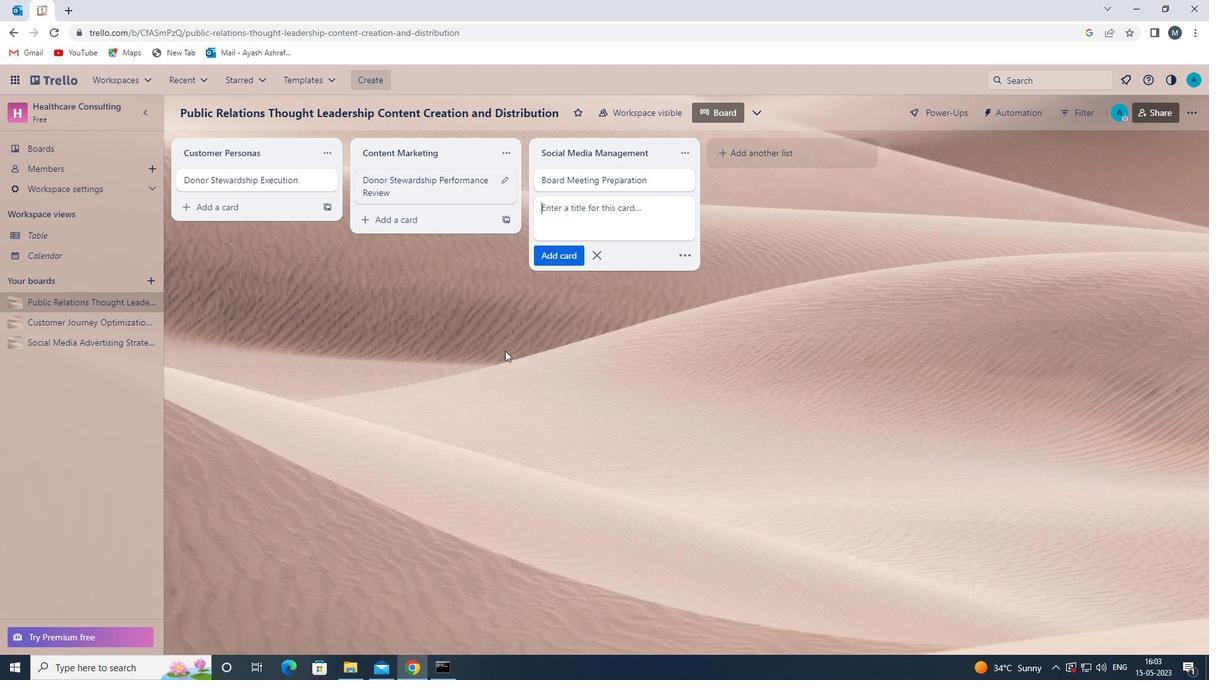 
Action: Mouse moved to (498, 367)
Screenshot: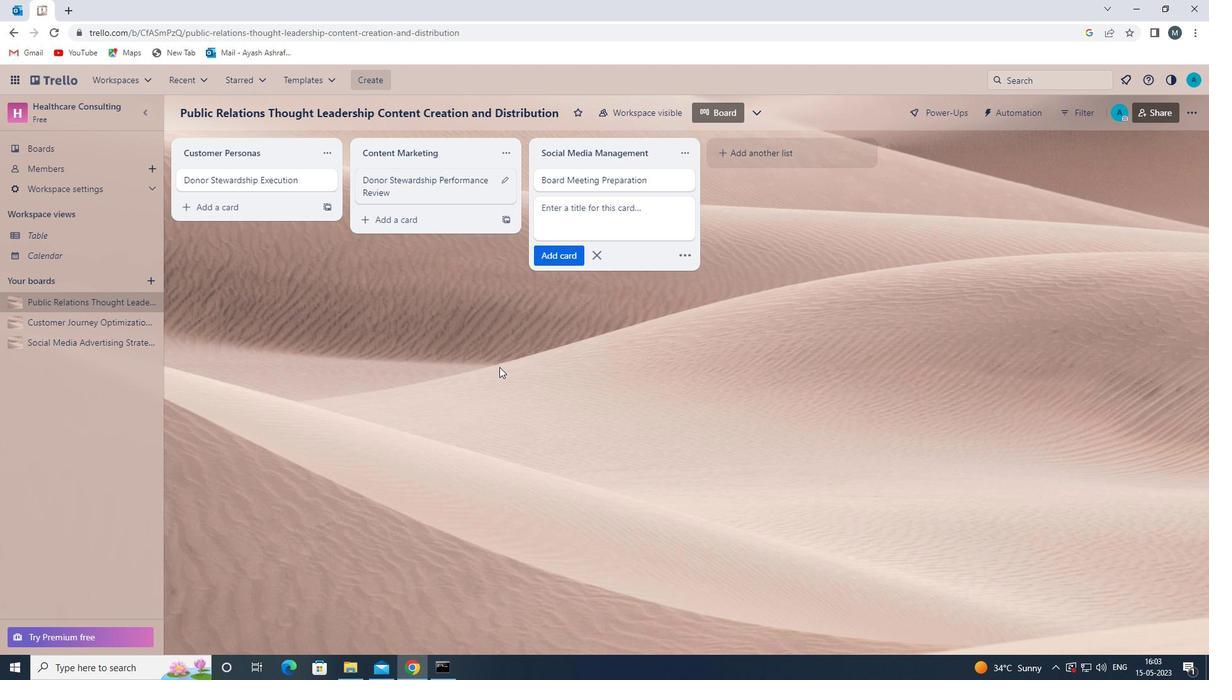 
